 Task: Find connections with filter location Mělník with filter topic #Whatinspiresmewith filter profile language Spanish with filter current company Vaco with filter school Kongunadu Arts and Science College with filter industry Sightseeing Transportation with filter service category Wedding Photography with filter keywords title Civil Engineer
Action: Mouse moved to (567, 86)
Screenshot: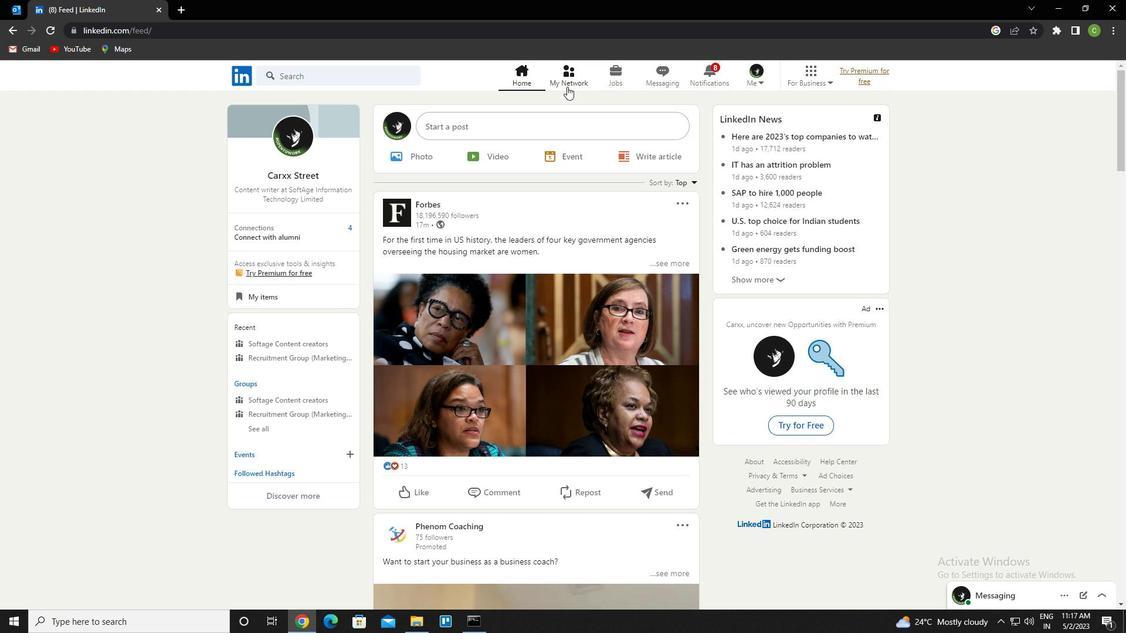 
Action: Mouse pressed left at (567, 86)
Screenshot: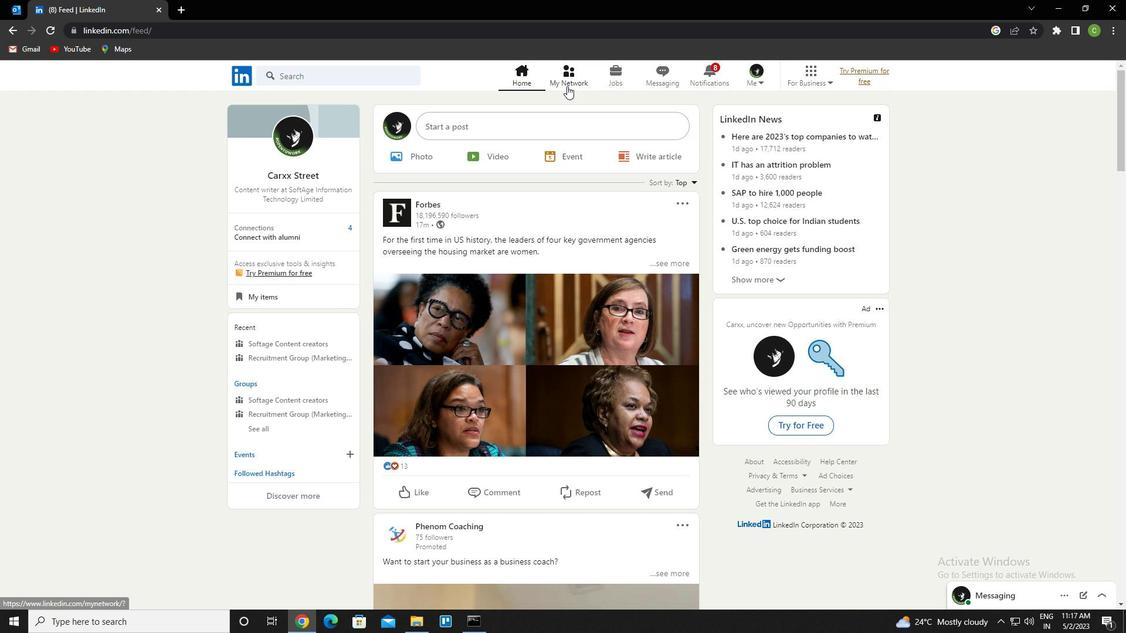 
Action: Mouse moved to (313, 145)
Screenshot: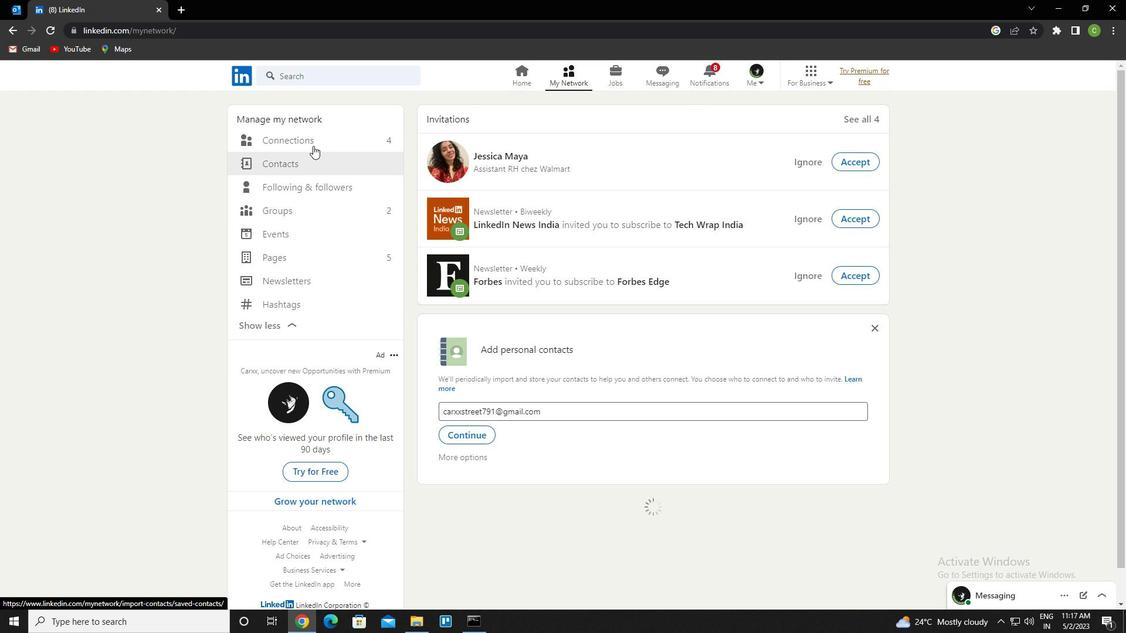 
Action: Mouse pressed left at (313, 145)
Screenshot: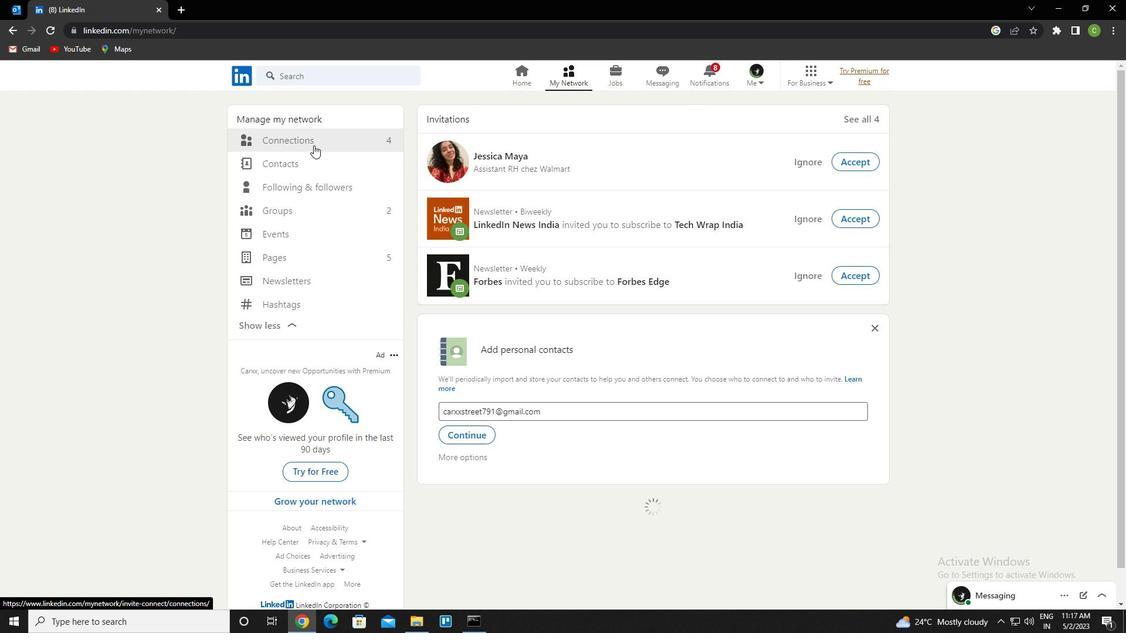 
Action: Mouse pressed left at (313, 145)
Screenshot: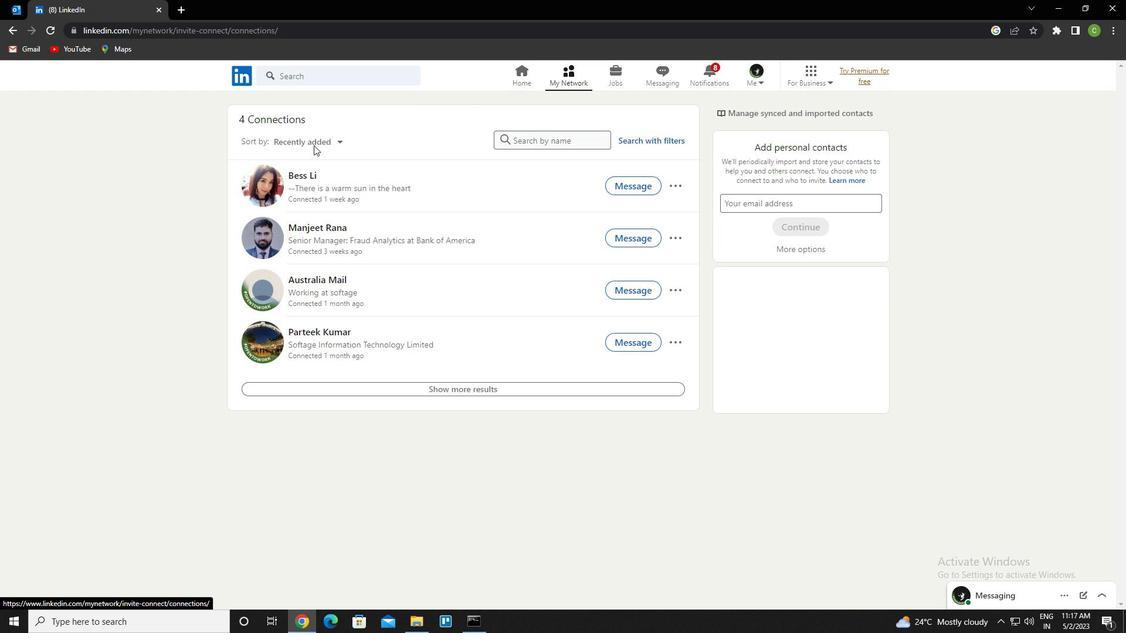 
Action: Mouse moved to (662, 142)
Screenshot: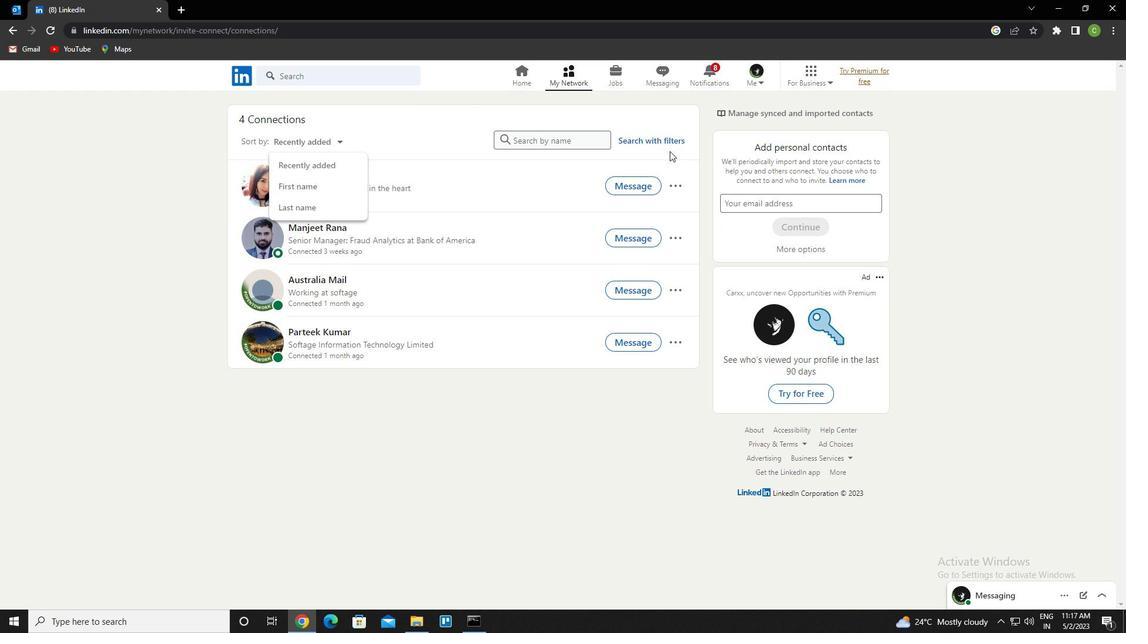 
Action: Mouse pressed left at (662, 142)
Screenshot: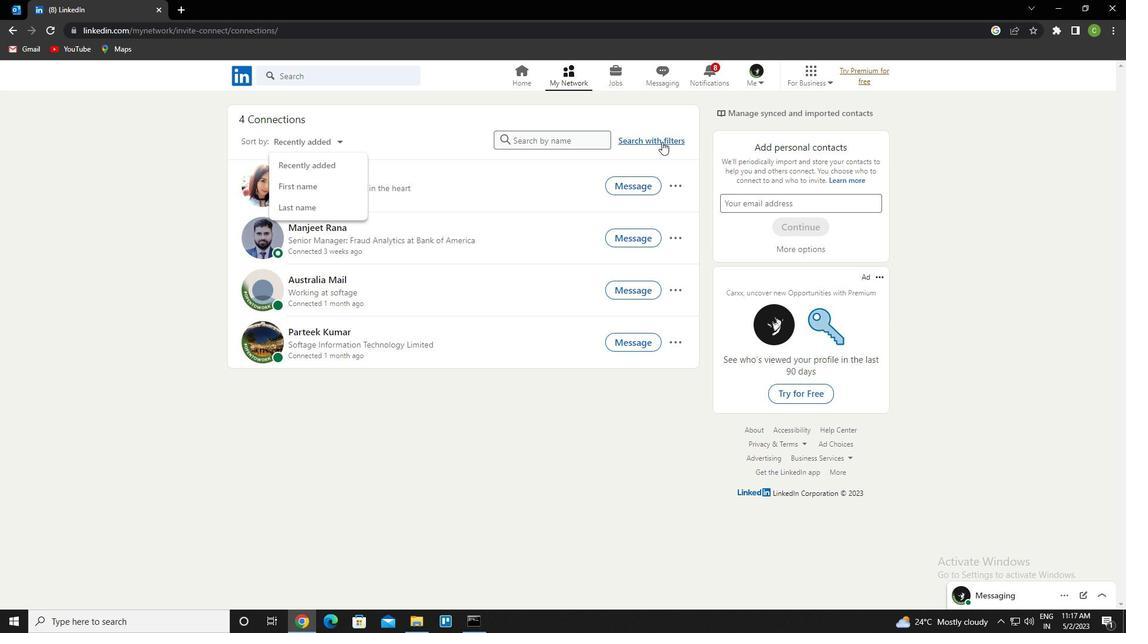 
Action: Mouse moved to (607, 109)
Screenshot: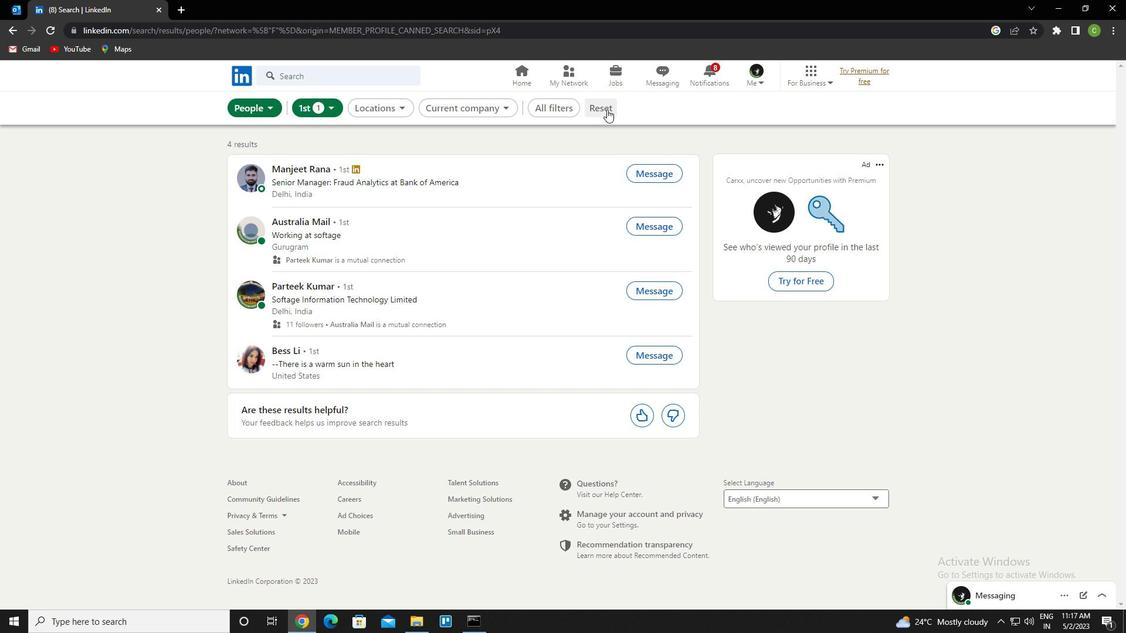 
Action: Mouse pressed left at (607, 109)
Screenshot: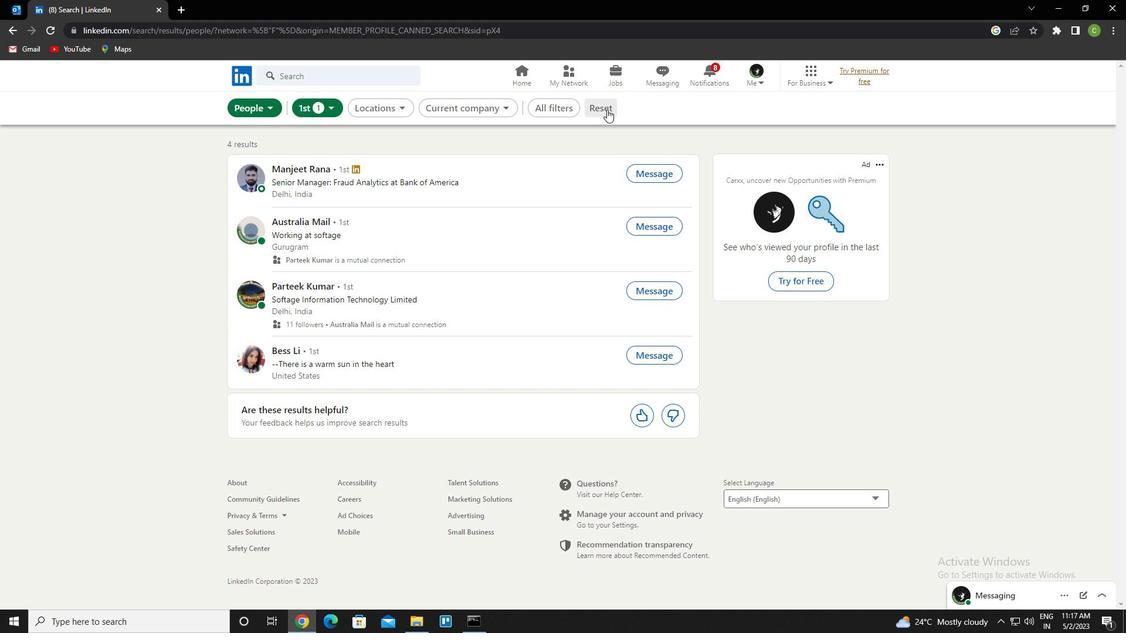 
Action: Mouse moved to (585, 112)
Screenshot: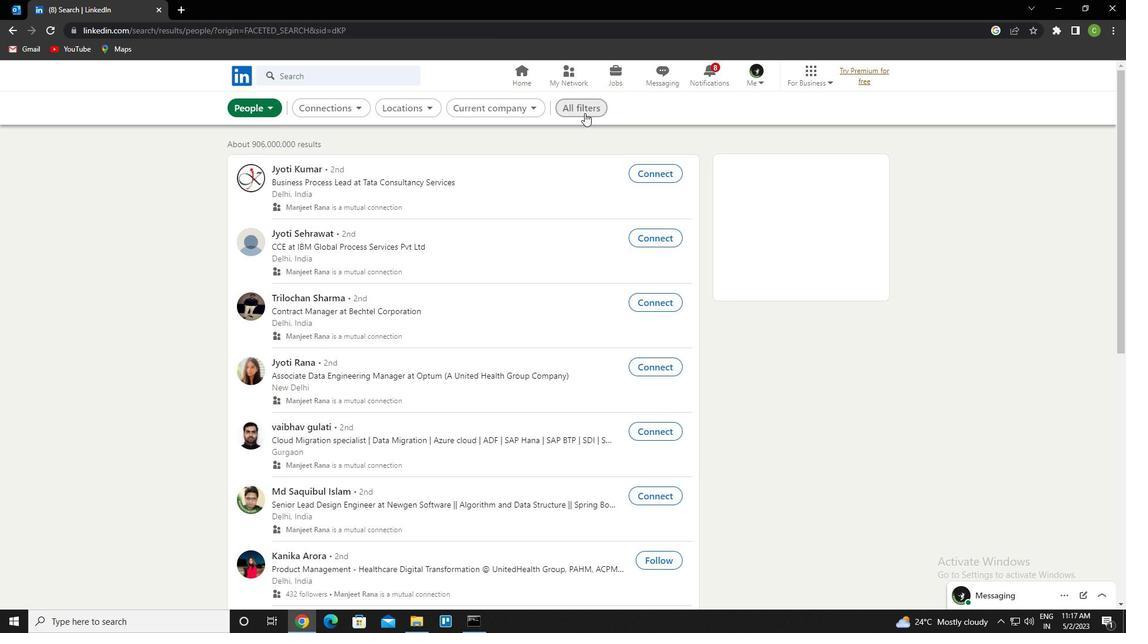 
Action: Mouse pressed left at (585, 112)
Screenshot: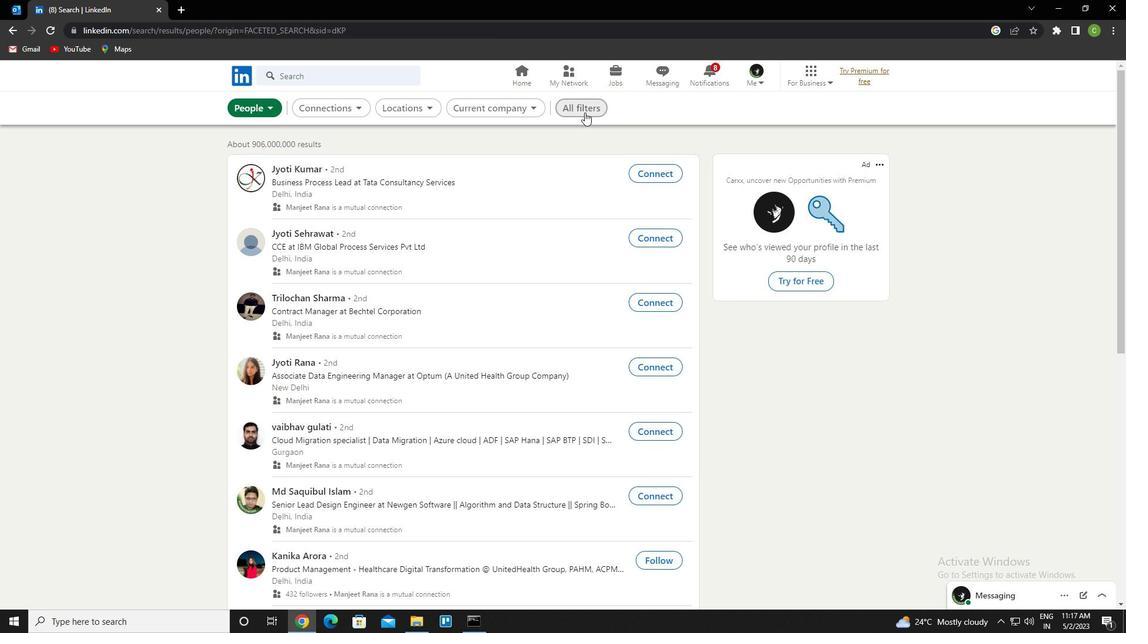 
Action: Mouse moved to (1038, 357)
Screenshot: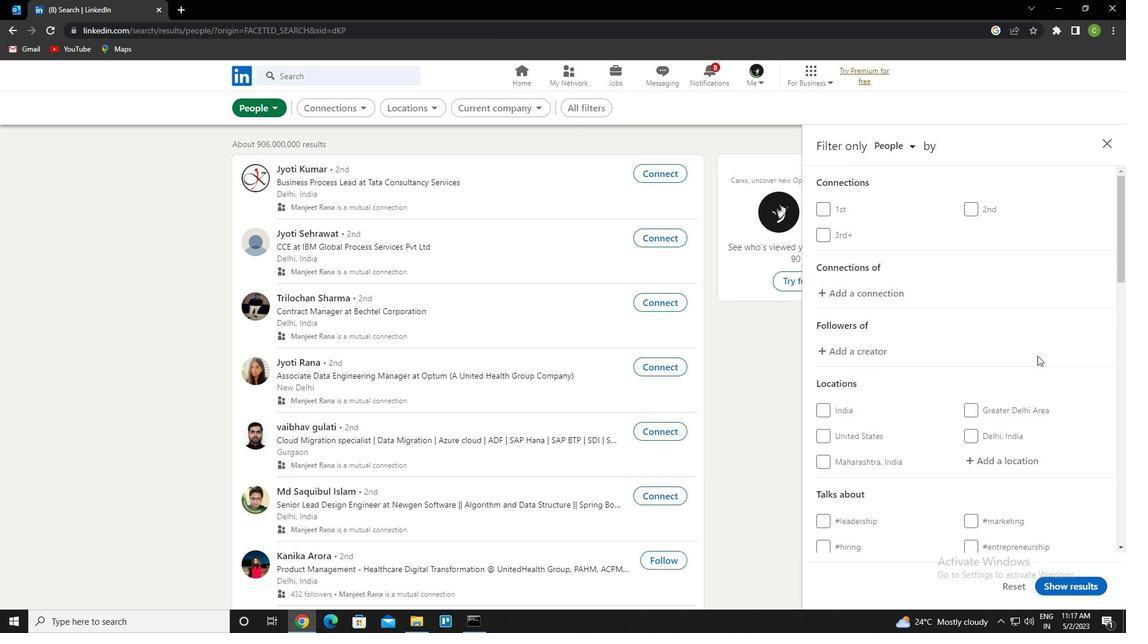 
Action: Mouse scrolled (1038, 356) with delta (0, 0)
Screenshot: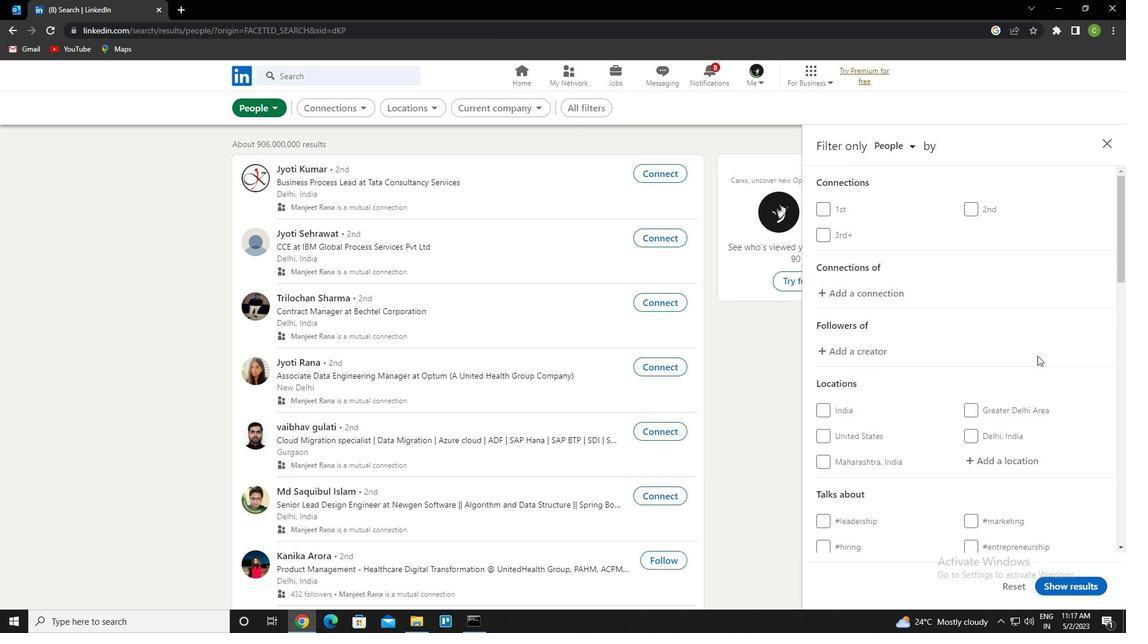 
Action: Mouse moved to (1038, 358)
Screenshot: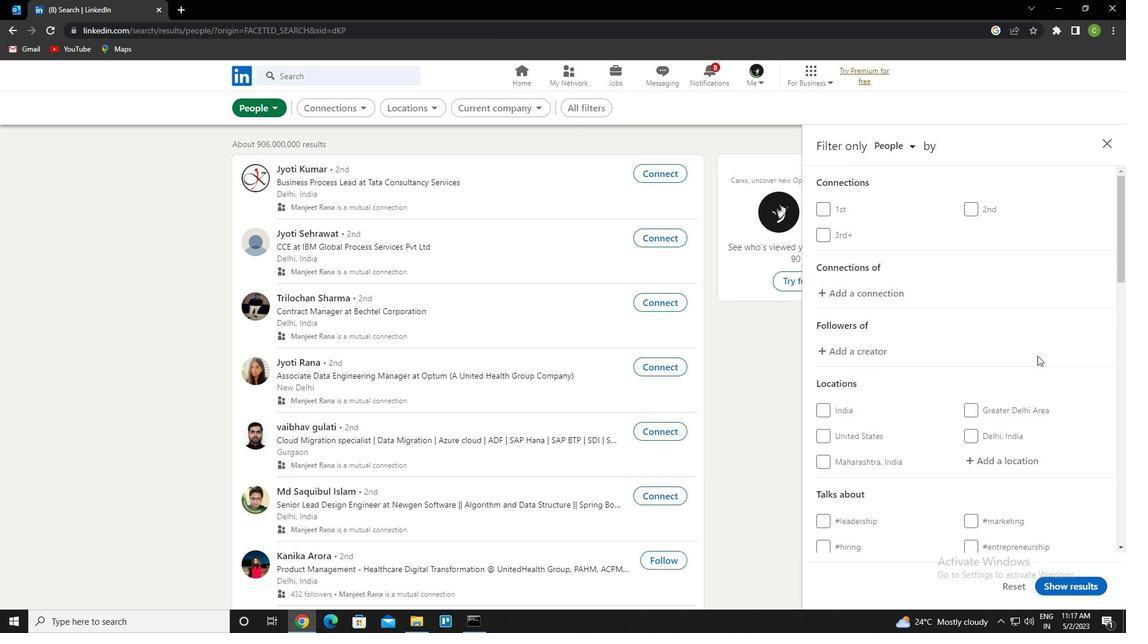 
Action: Mouse scrolled (1038, 357) with delta (0, 0)
Screenshot: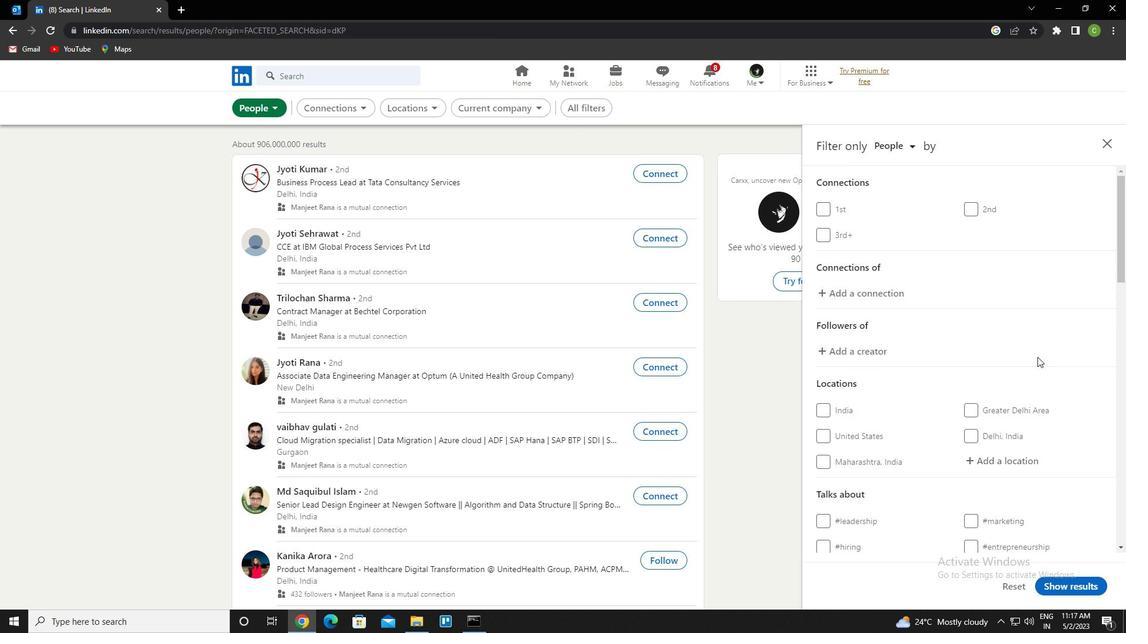 
Action: Mouse moved to (997, 338)
Screenshot: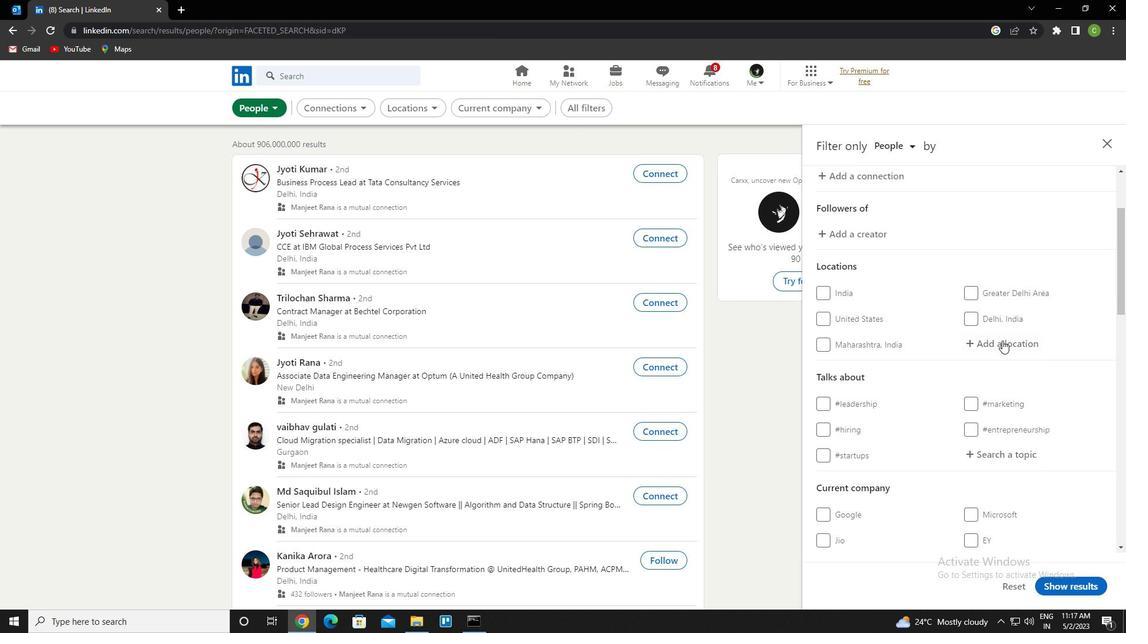 
Action: Mouse pressed left at (997, 338)
Screenshot: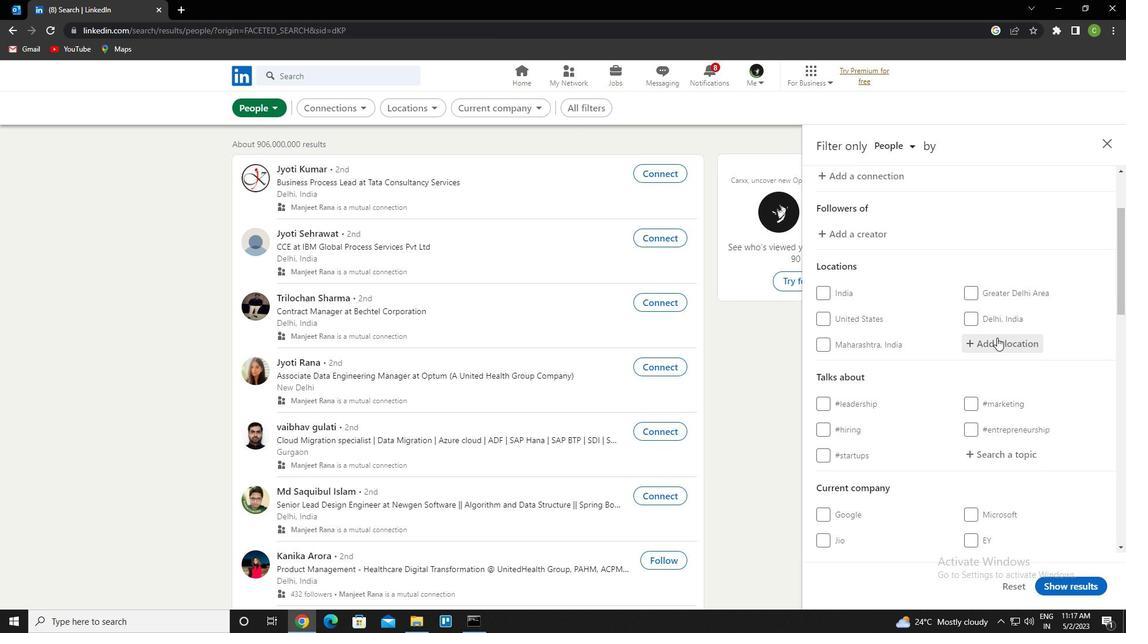 
Action: Key pressed <Key.caps_lock>m<Key.caps_lock>elnik<Key.down><Key.enter>
Screenshot: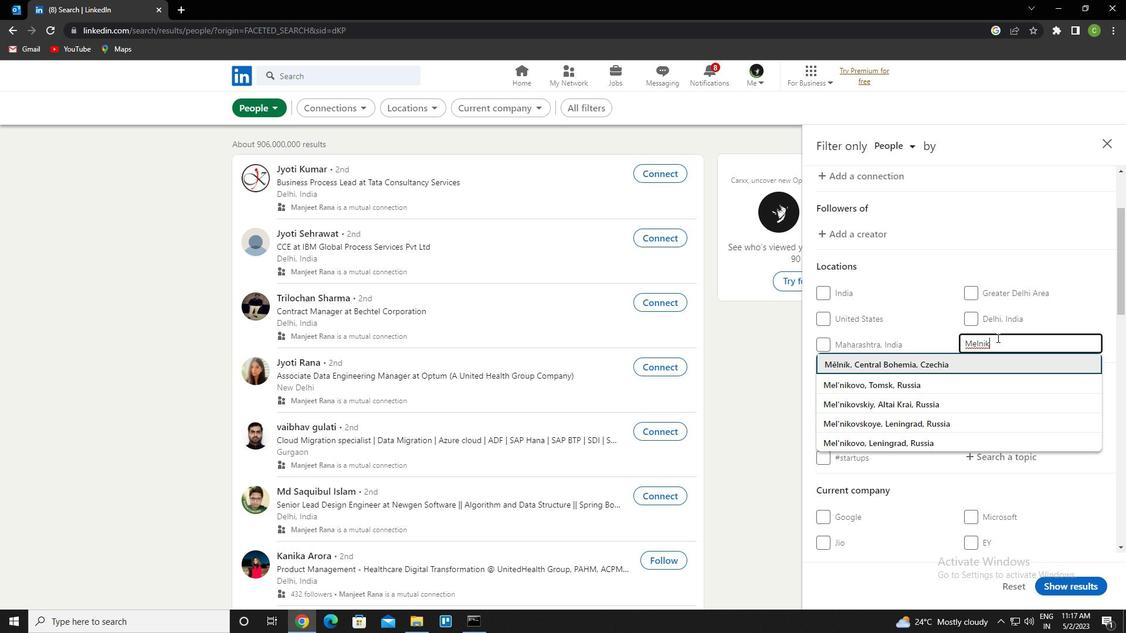 
Action: Mouse scrolled (997, 337) with delta (0, 0)
Screenshot: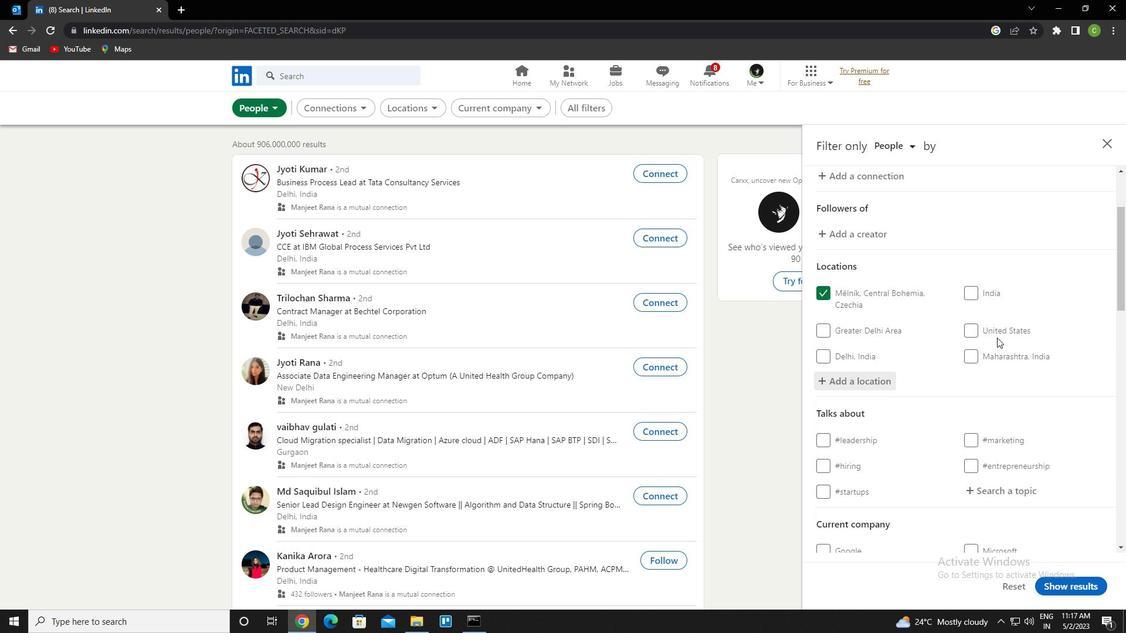 
Action: Mouse scrolled (997, 337) with delta (0, 0)
Screenshot: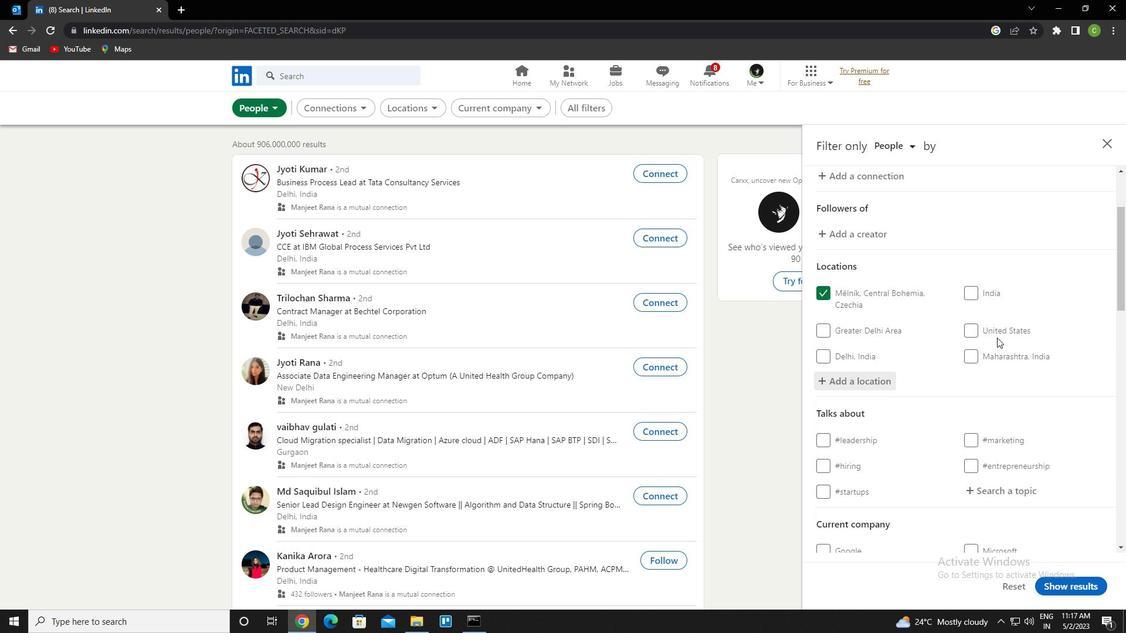 
Action: Mouse scrolled (997, 337) with delta (0, 0)
Screenshot: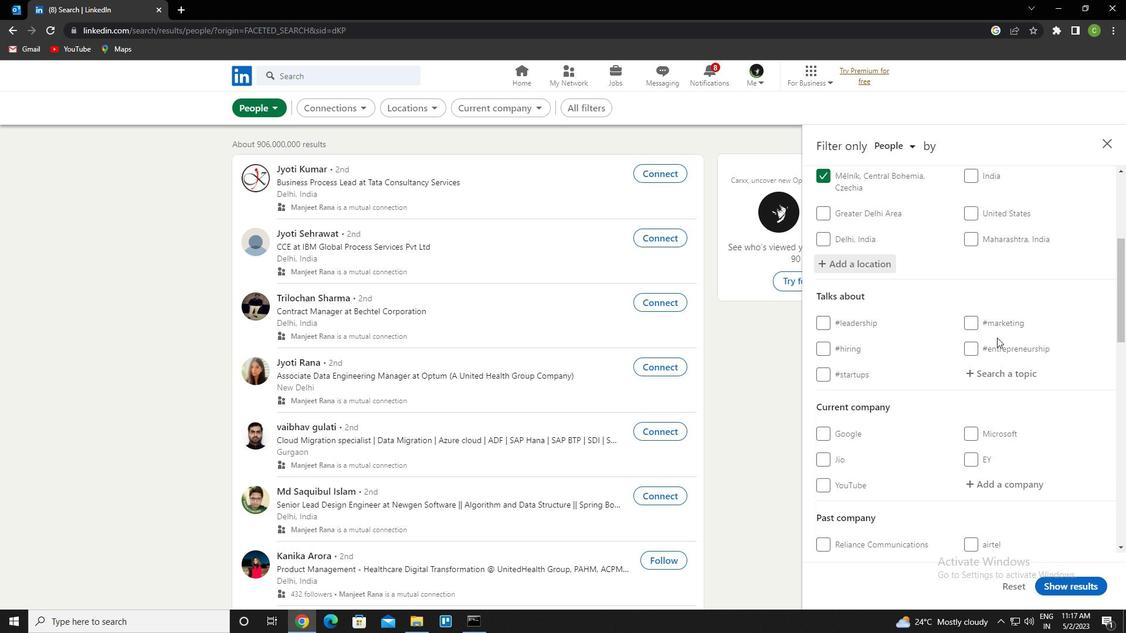 
Action: Mouse moved to (1001, 319)
Screenshot: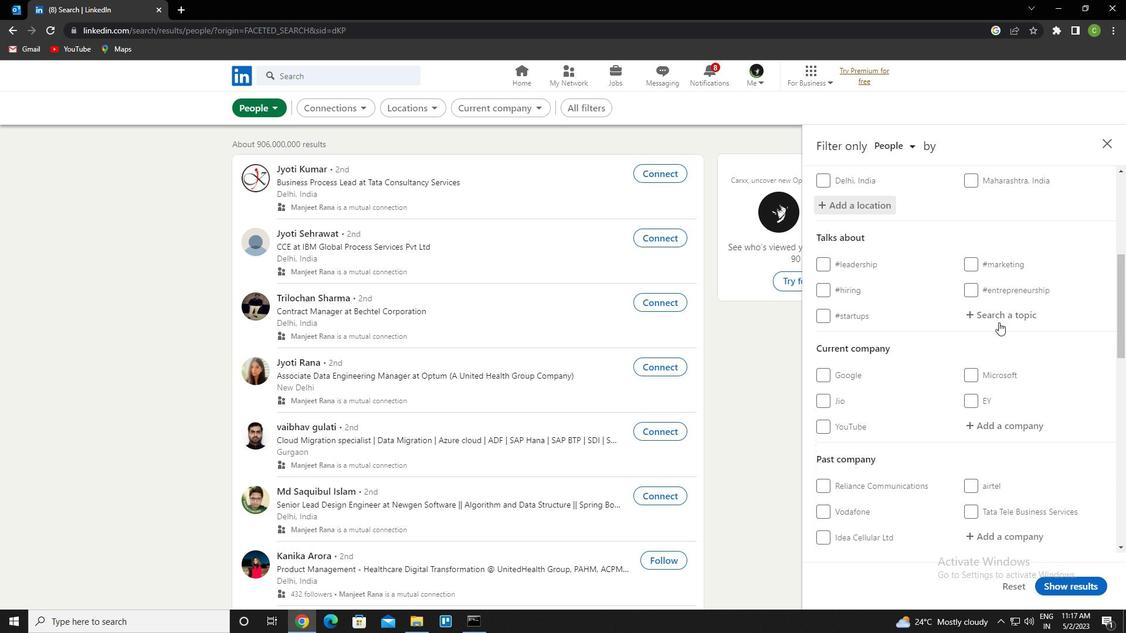 
Action: Mouse pressed left at (1001, 319)
Screenshot: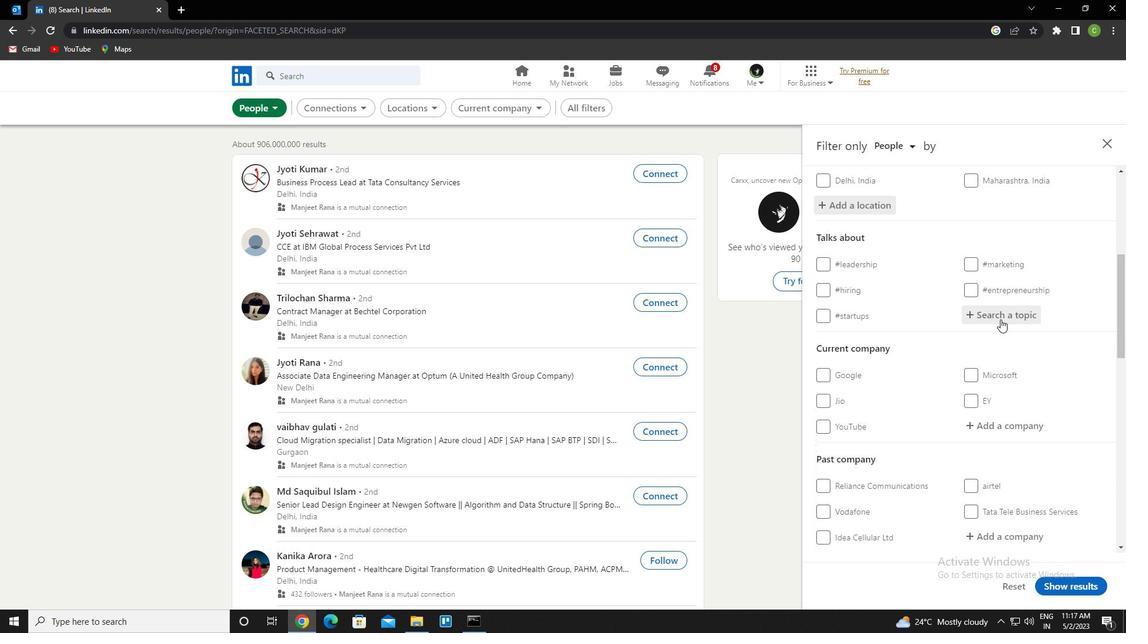 
Action: Key pressed <Key.caps_lock>w<Key.caps_lock>hatins<Key.down><Key.enter>
Screenshot: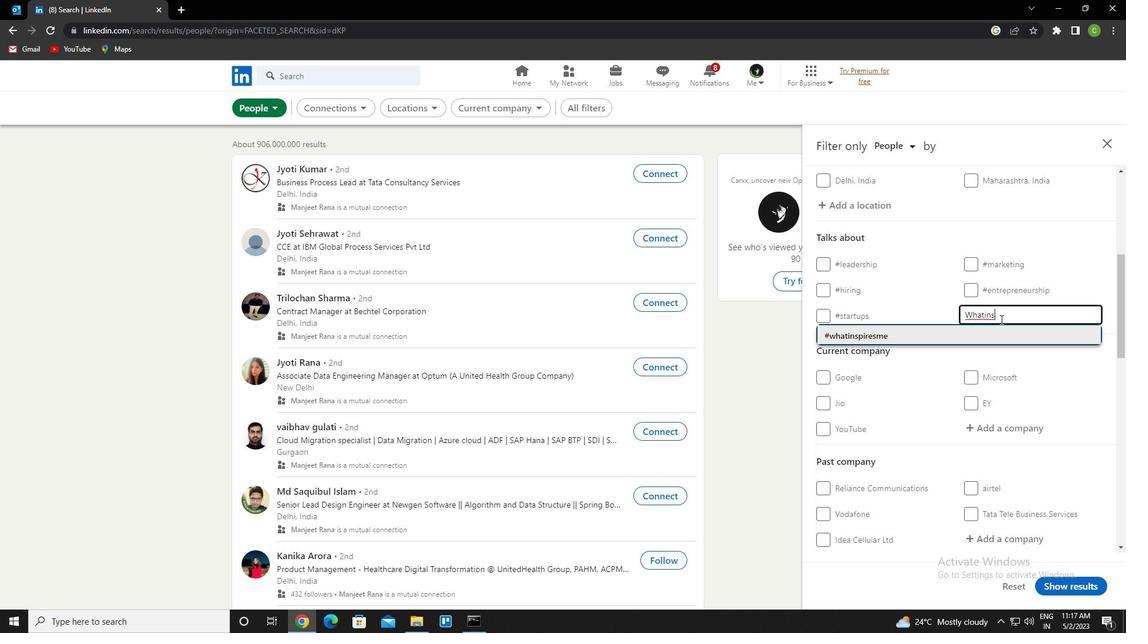 
Action: Mouse scrolled (1001, 319) with delta (0, 0)
Screenshot: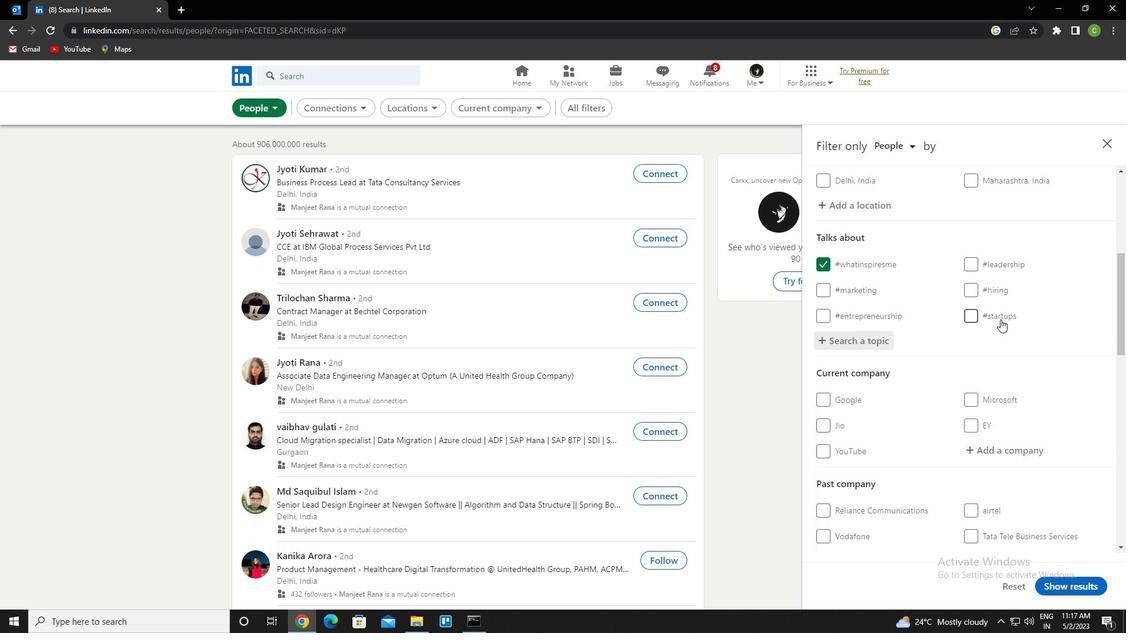 
Action: Mouse scrolled (1001, 319) with delta (0, 0)
Screenshot: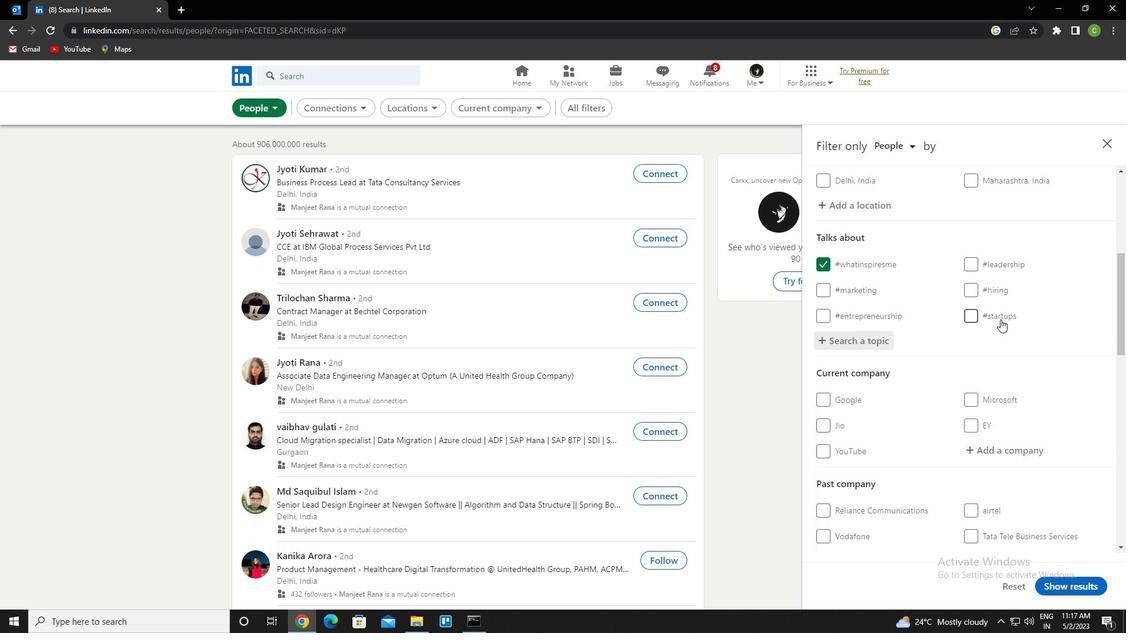 
Action: Mouse scrolled (1001, 319) with delta (0, 0)
Screenshot: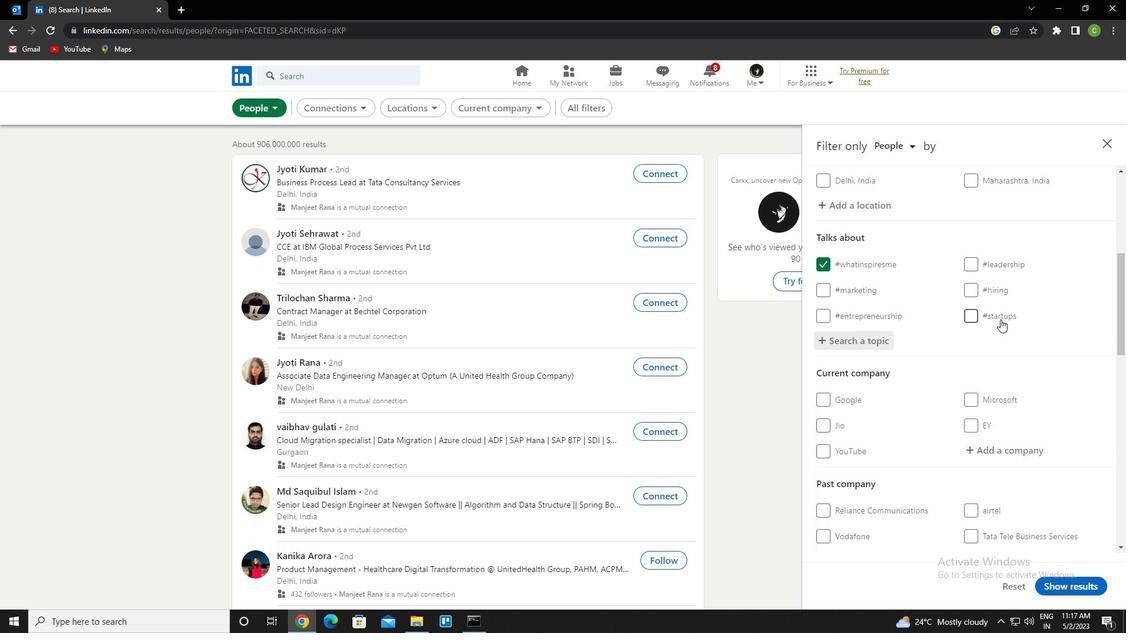 
Action: Mouse scrolled (1001, 319) with delta (0, 0)
Screenshot: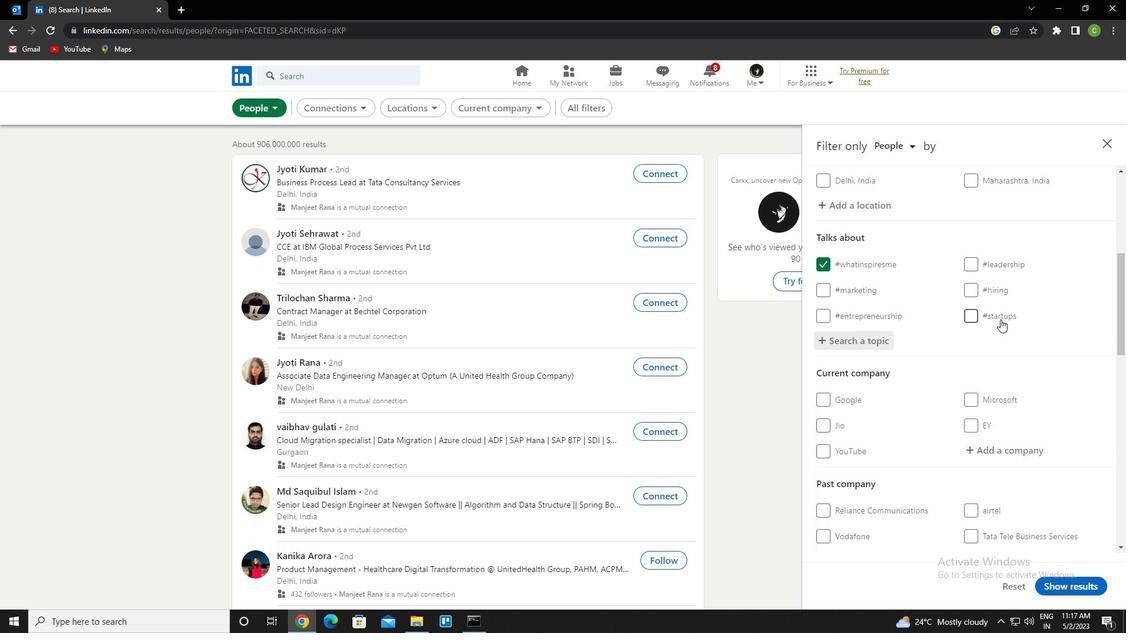 
Action: Mouse scrolled (1001, 319) with delta (0, 0)
Screenshot: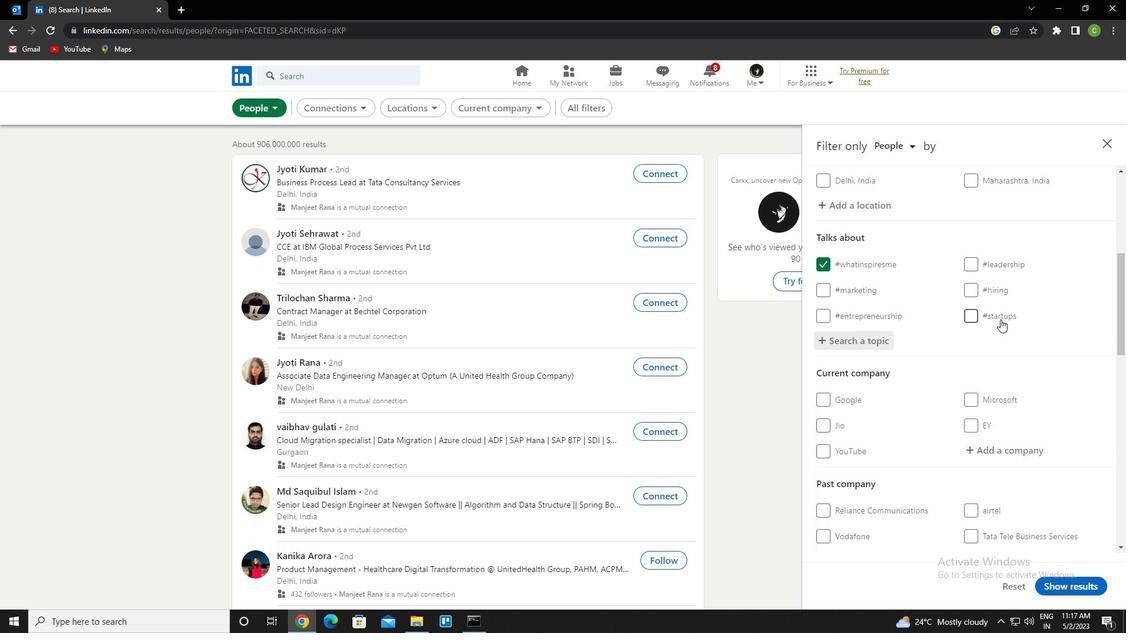 
Action: Mouse scrolled (1001, 319) with delta (0, 0)
Screenshot: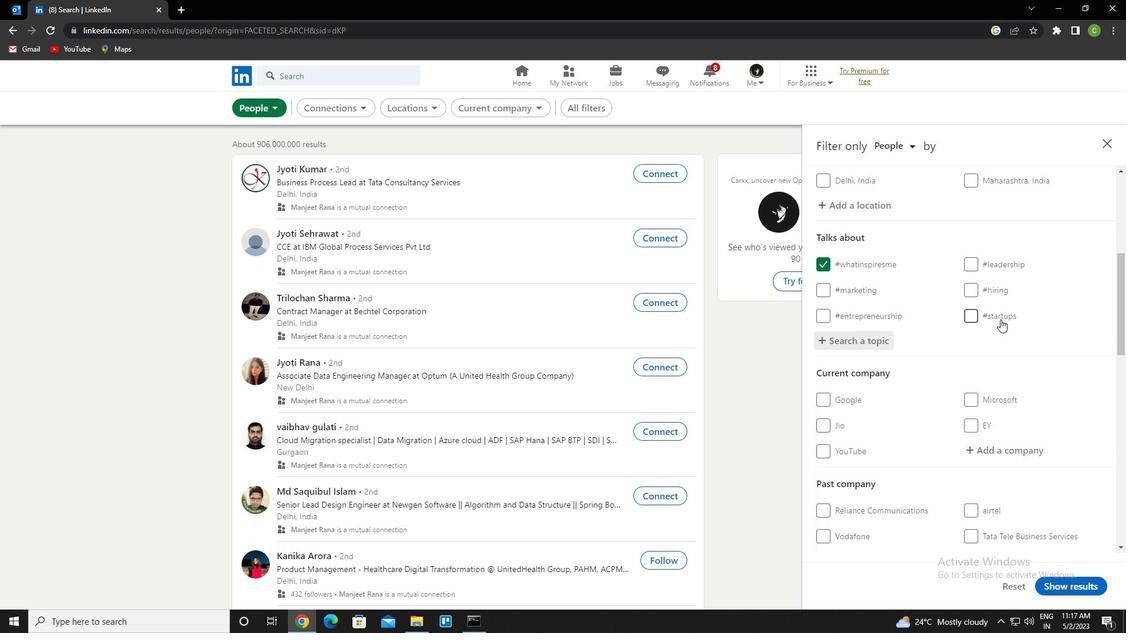 
Action: Mouse scrolled (1001, 319) with delta (0, 0)
Screenshot: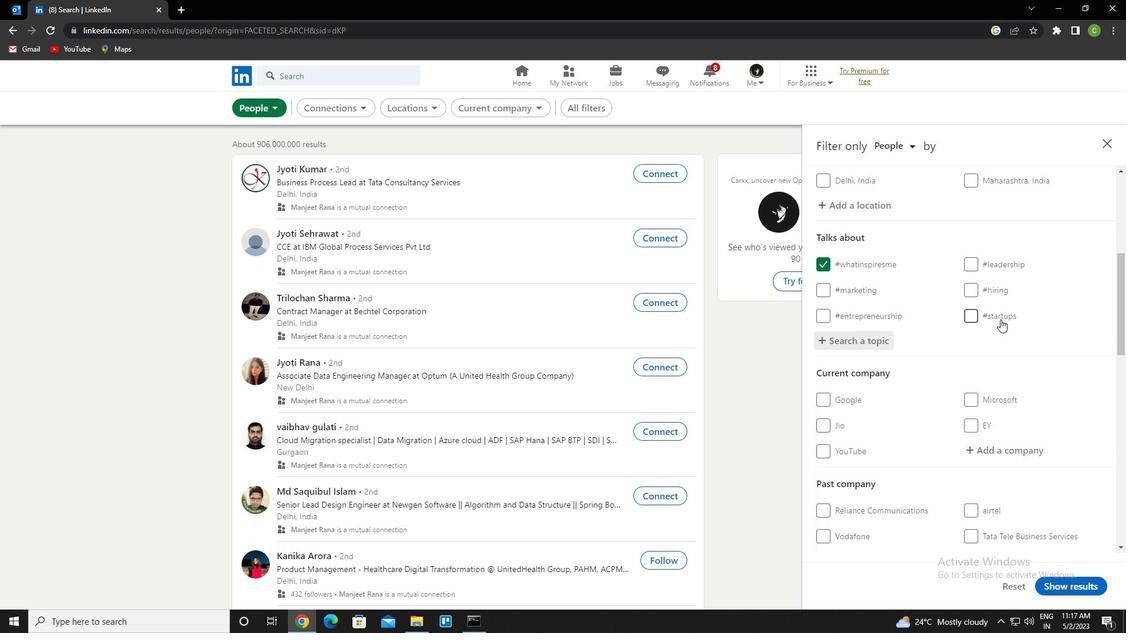 
Action: Mouse scrolled (1001, 319) with delta (0, 0)
Screenshot: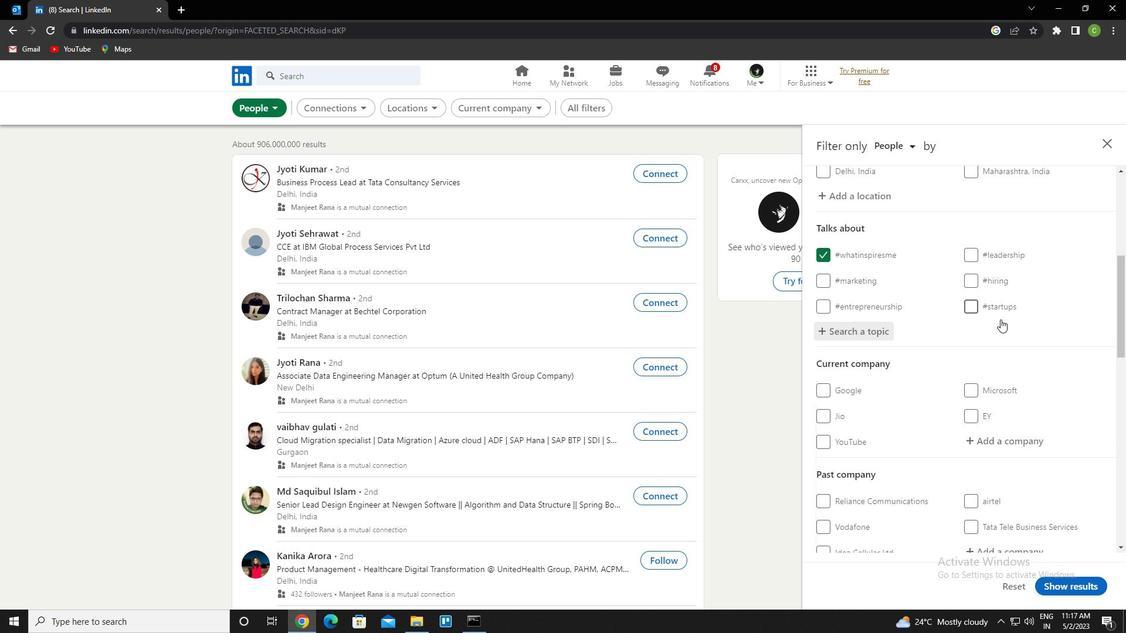
Action: Mouse scrolled (1001, 319) with delta (0, 0)
Screenshot: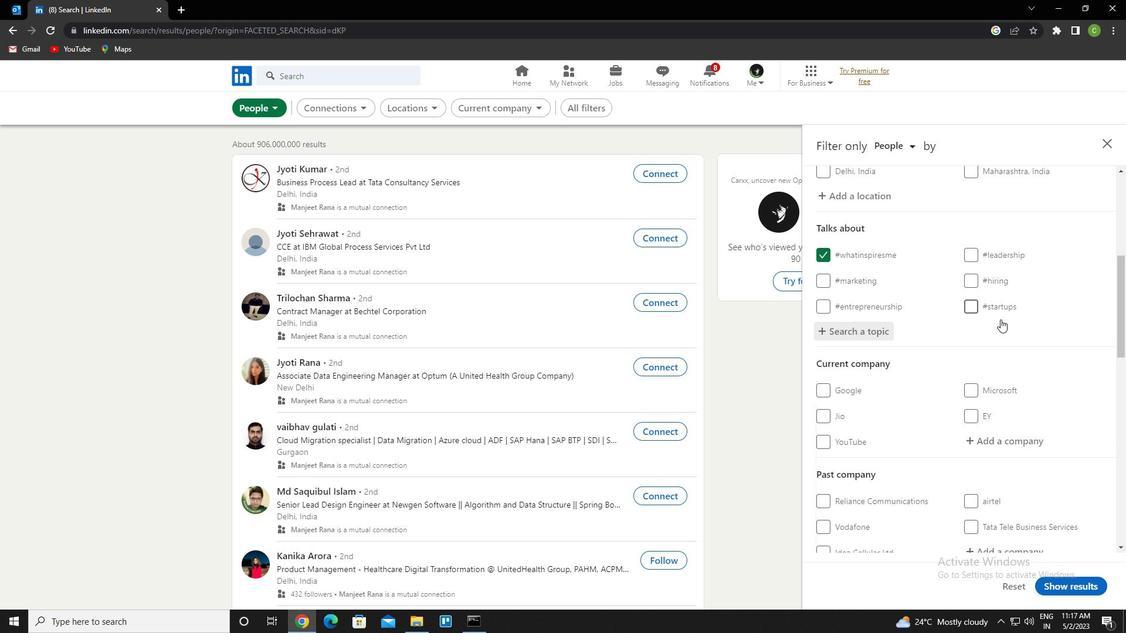 
Action: Mouse scrolled (1001, 319) with delta (0, 0)
Screenshot: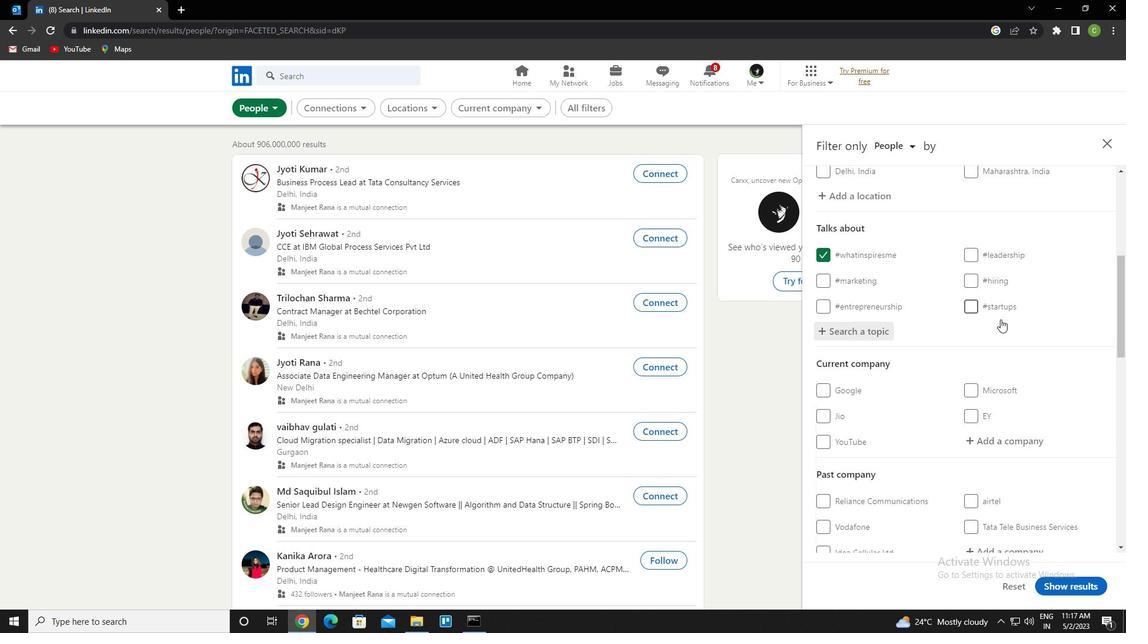 
Action: Mouse scrolled (1001, 319) with delta (0, 0)
Screenshot: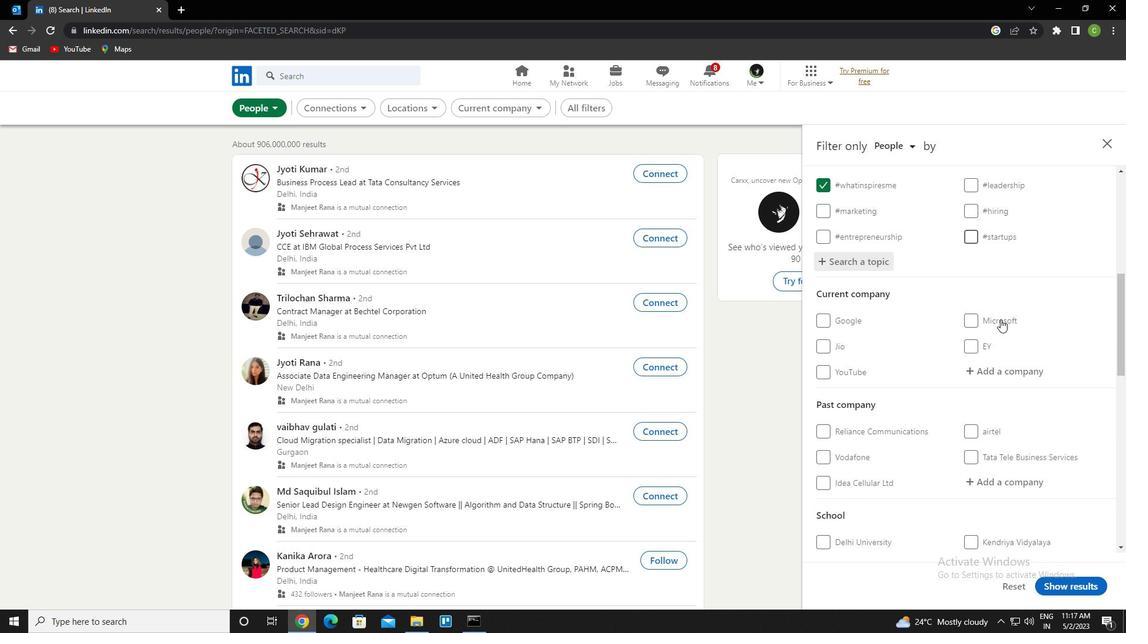 
Action: Mouse moved to (824, 250)
Screenshot: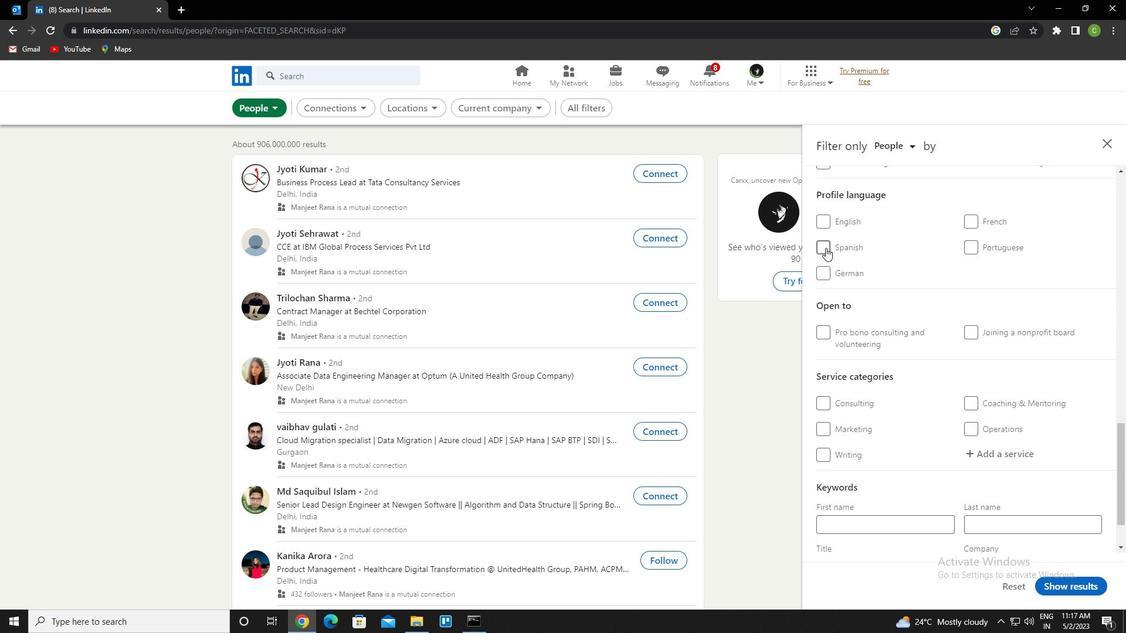 
Action: Mouse pressed left at (824, 250)
Screenshot: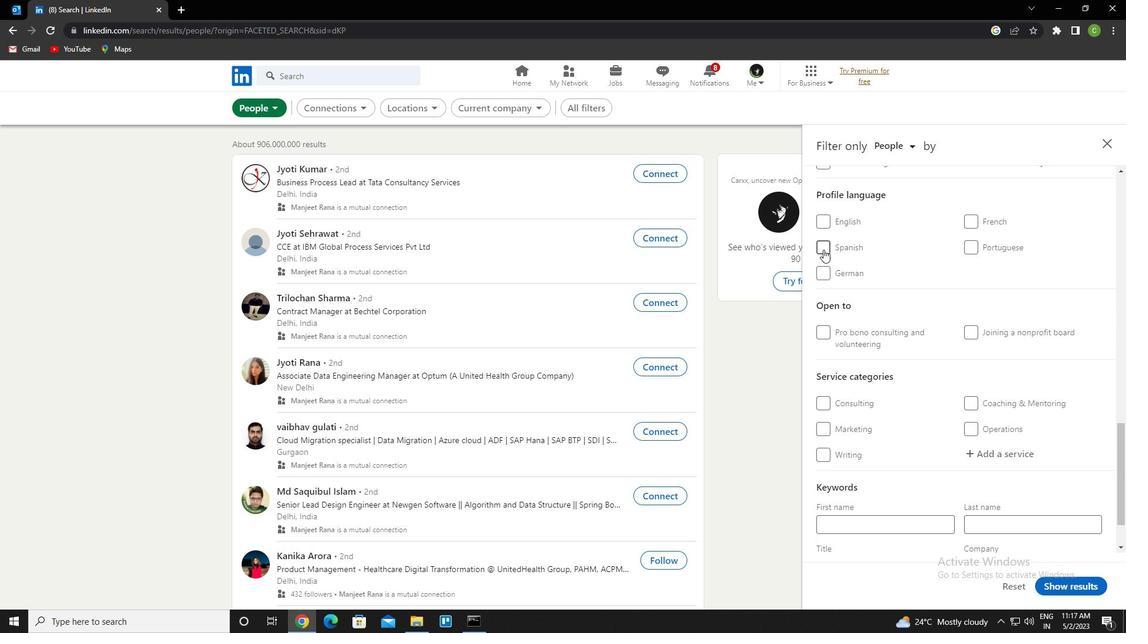 
Action: Mouse moved to (977, 375)
Screenshot: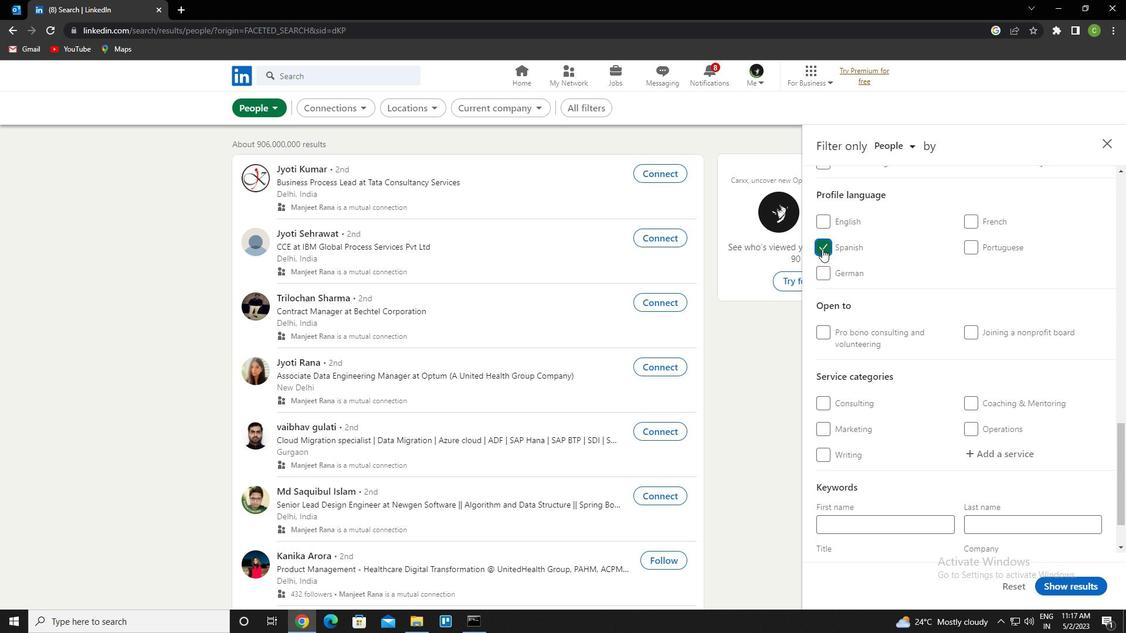 
Action: Mouse scrolled (977, 375) with delta (0, 0)
Screenshot: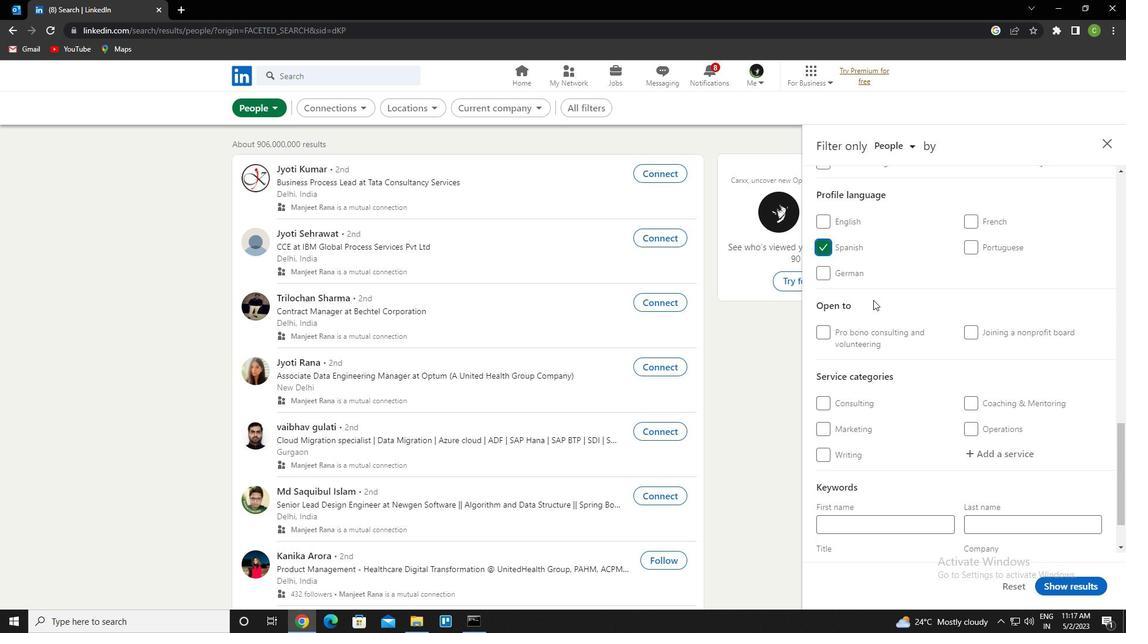 
Action: Mouse scrolled (977, 375) with delta (0, 0)
Screenshot: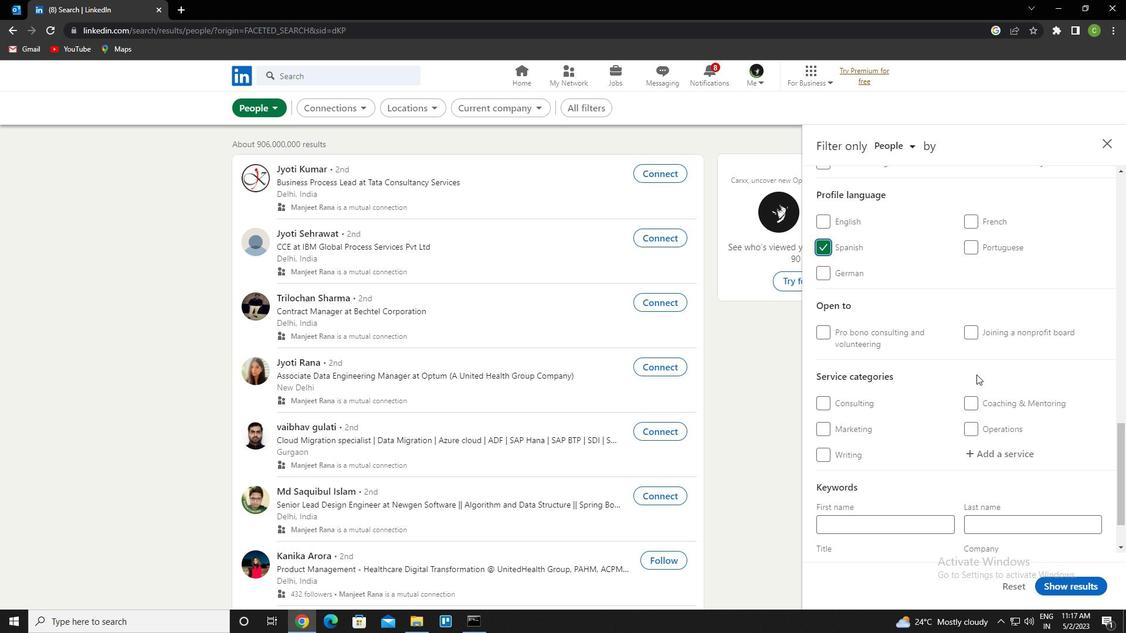 
Action: Mouse scrolled (977, 375) with delta (0, 0)
Screenshot: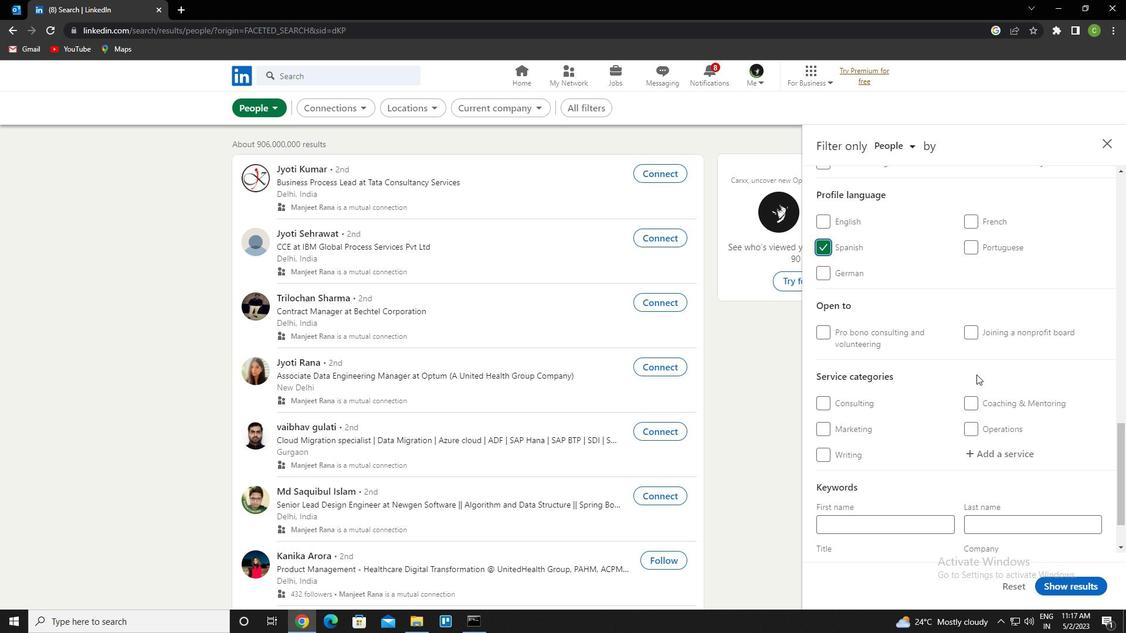 
Action: Mouse scrolled (977, 375) with delta (0, 0)
Screenshot: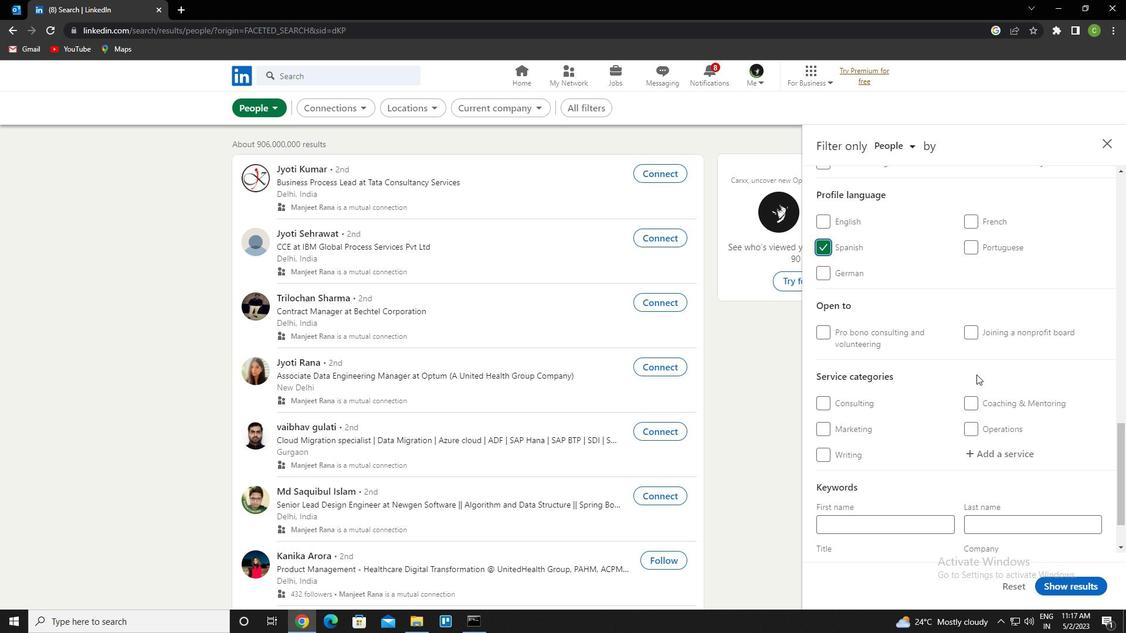 
Action: Mouse scrolled (977, 375) with delta (0, 0)
Screenshot: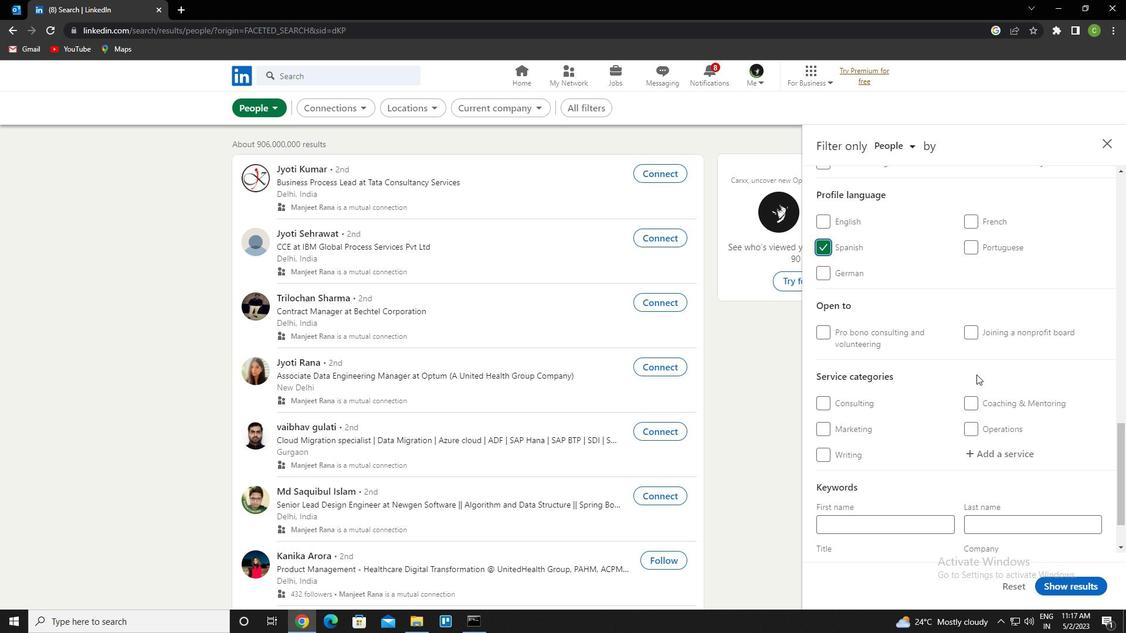 
Action: Mouse scrolled (977, 375) with delta (0, 0)
Screenshot: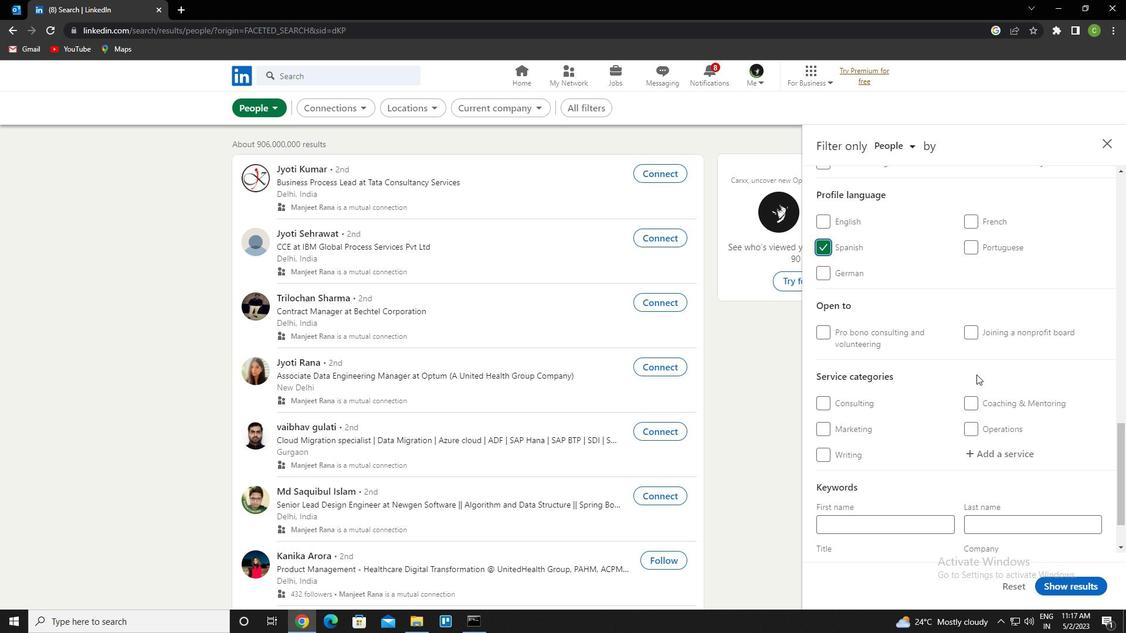 
Action: Mouse scrolled (977, 375) with delta (0, 0)
Screenshot: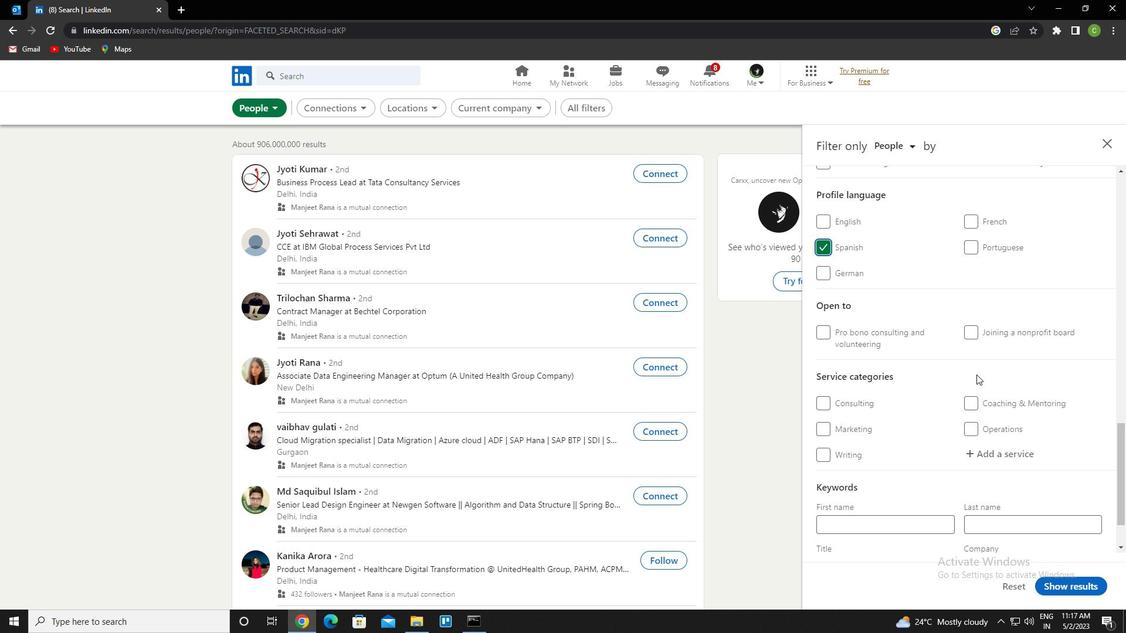 
Action: Mouse moved to (1014, 218)
Screenshot: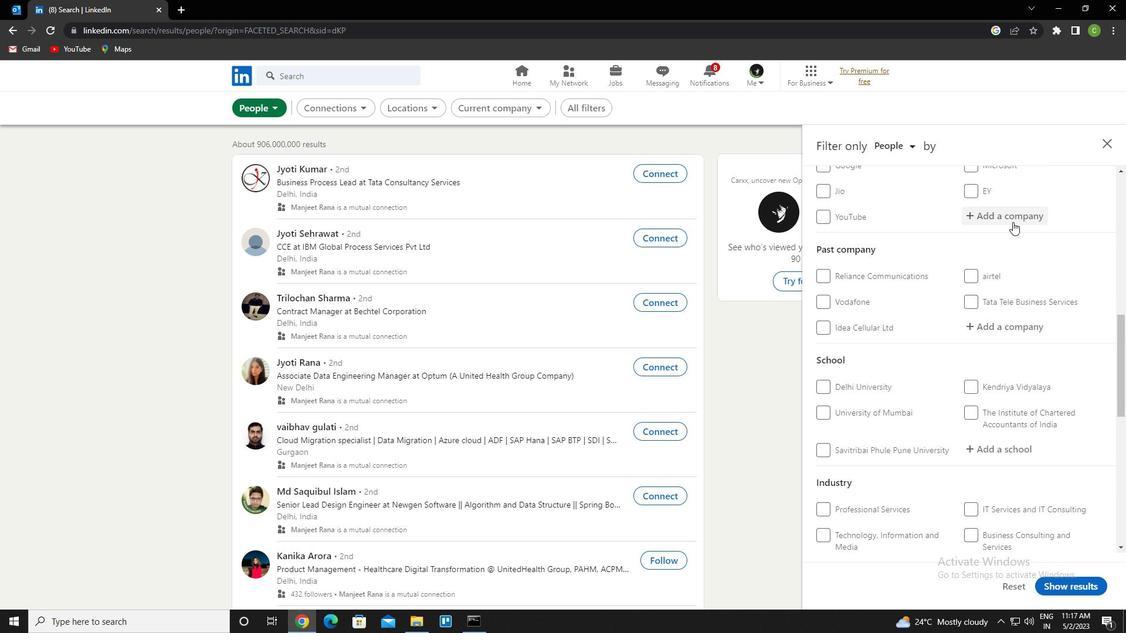 
Action: Mouse pressed left at (1014, 218)
Screenshot: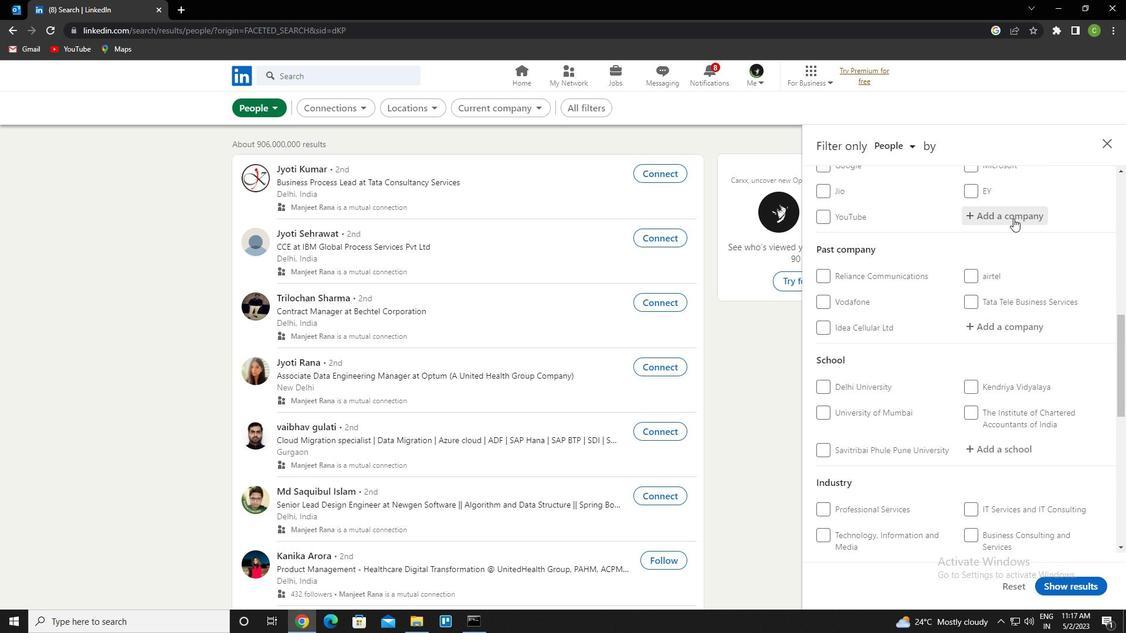 
Action: Key pressed <Key.caps_lock>v<Key.caps_lock>aco<Key.down><Key.enter>
Screenshot: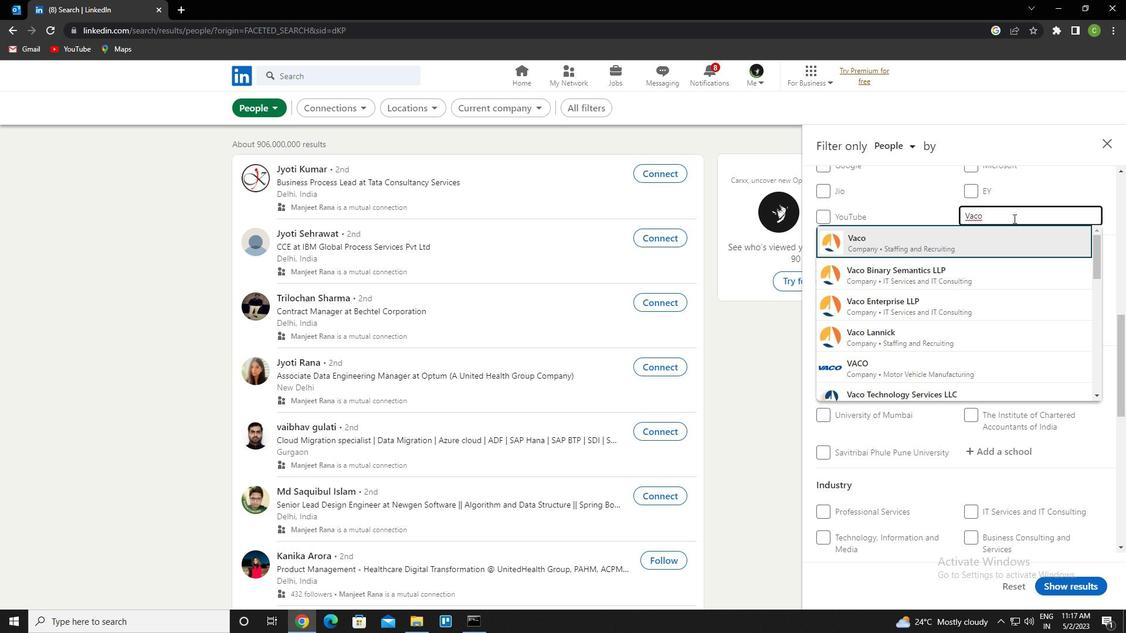 
Action: Mouse scrolled (1014, 218) with delta (0, 0)
Screenshot: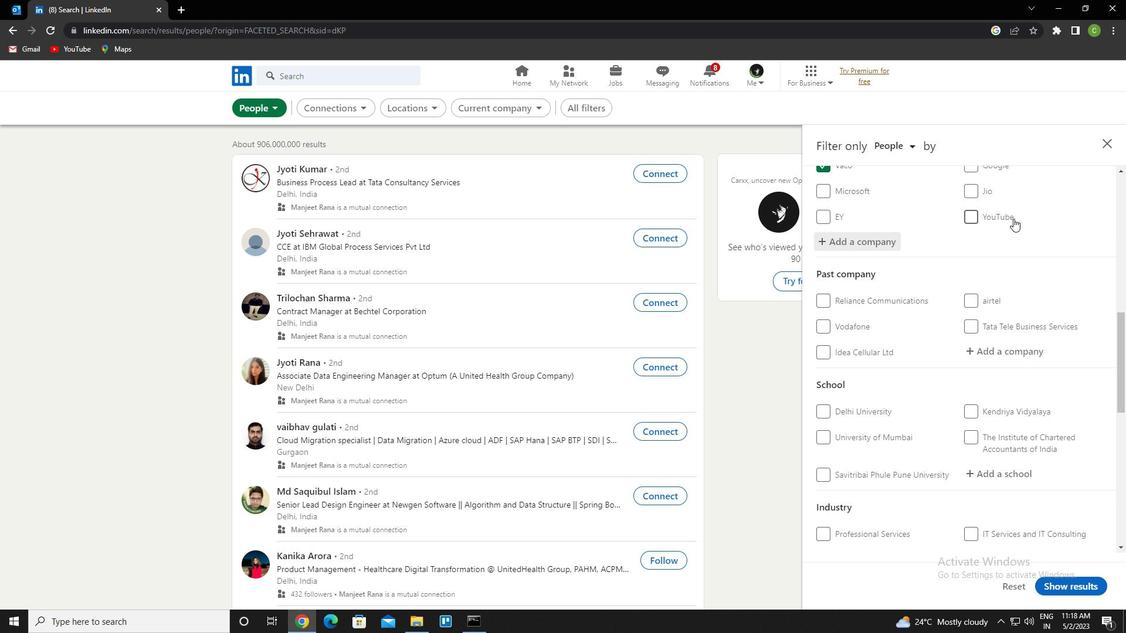 
Action: Mouse scrolled (1014, 218) with delta (0, 0)
Screenshot: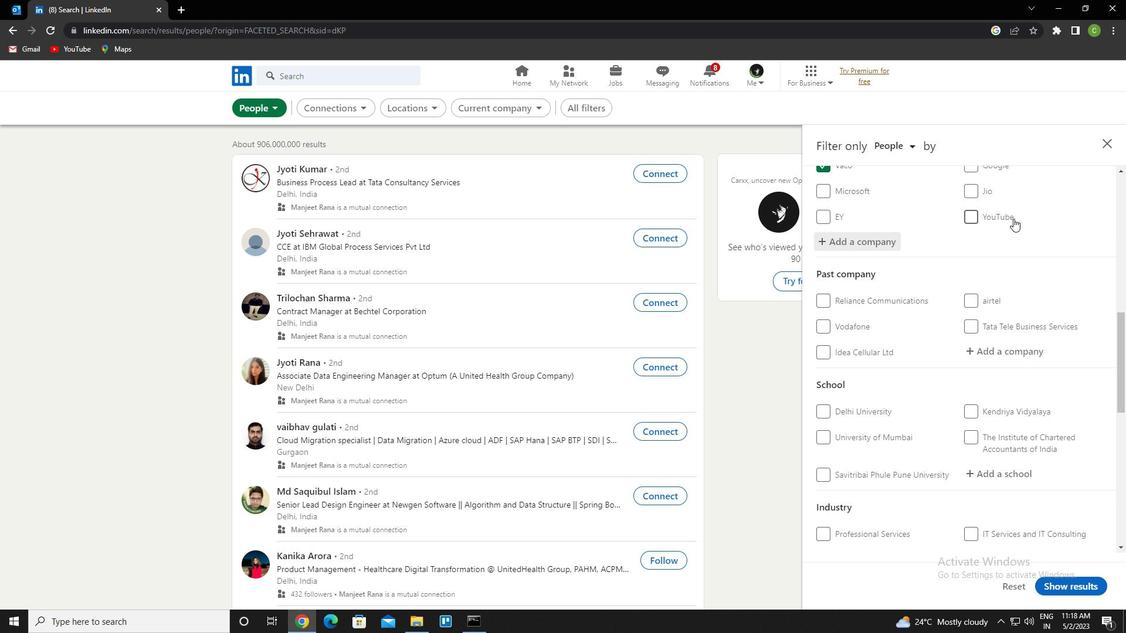 
Action: Mouse scrolled (1014, 218) with delta (0, 0)
Screenshot: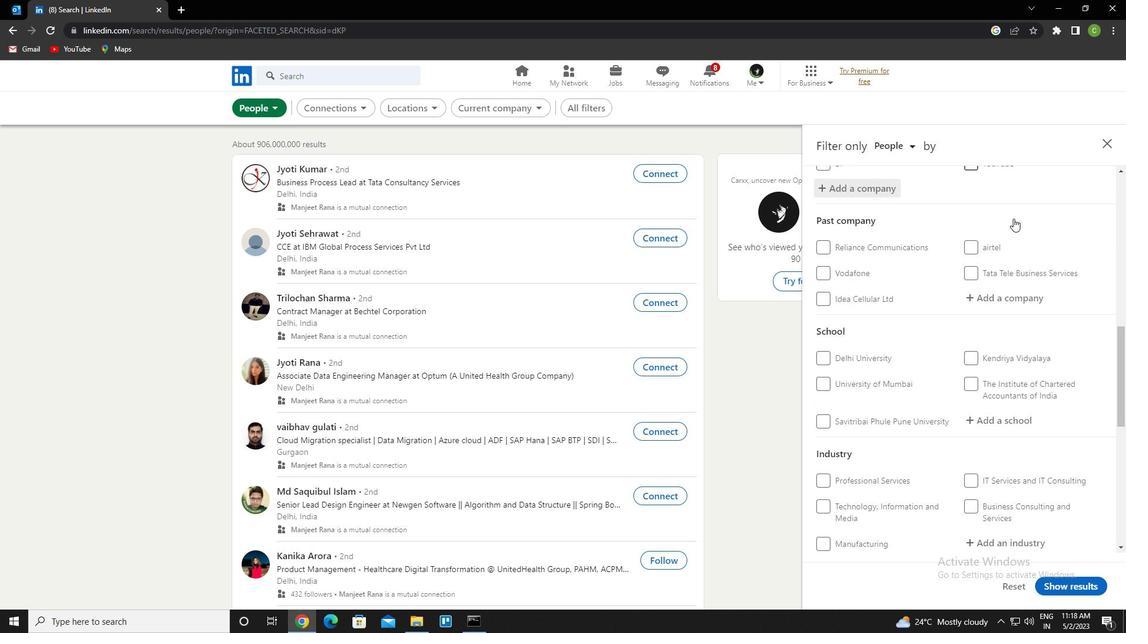 
Action: Mouse moved to (1015, 289)
Screenshot: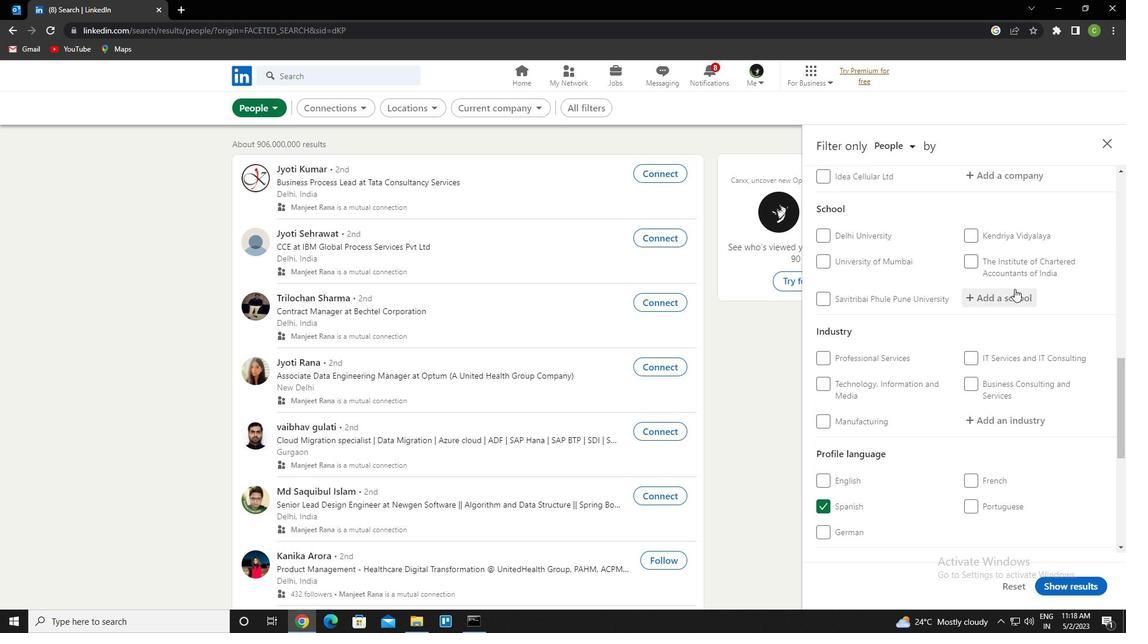 
Action: Mouse pressed left at (1015, 289)
Screenshot: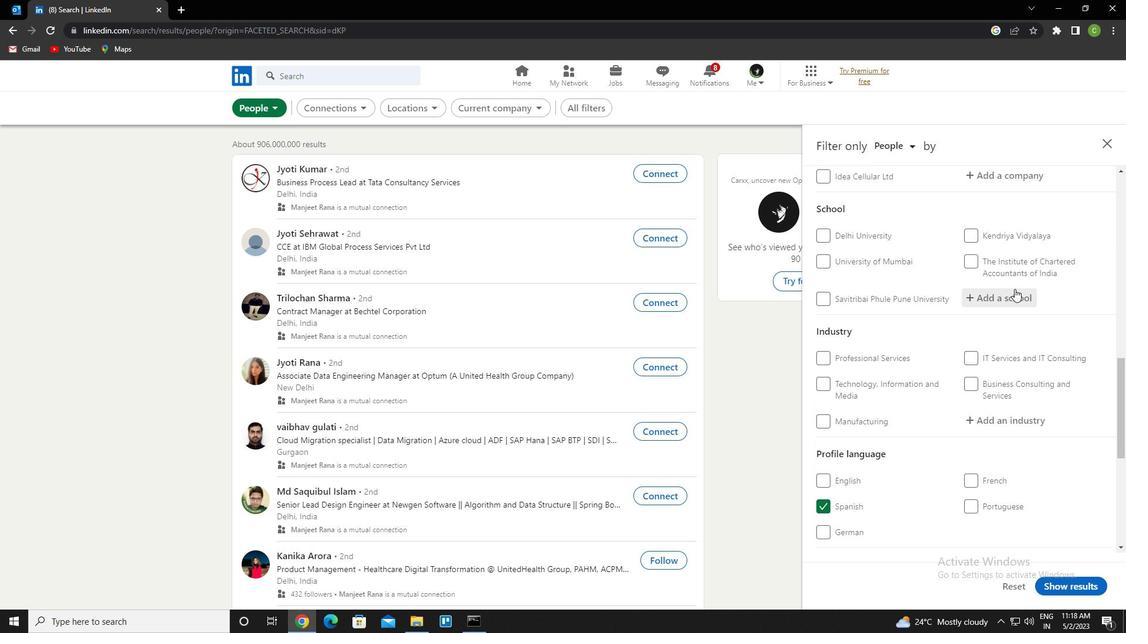 
Action: Key pressed <Key.caps_lock>k<Key.caps_lock>Ongunade<Key.backspace>u<Key.down><Key.down><Key.enter>
Screenshot: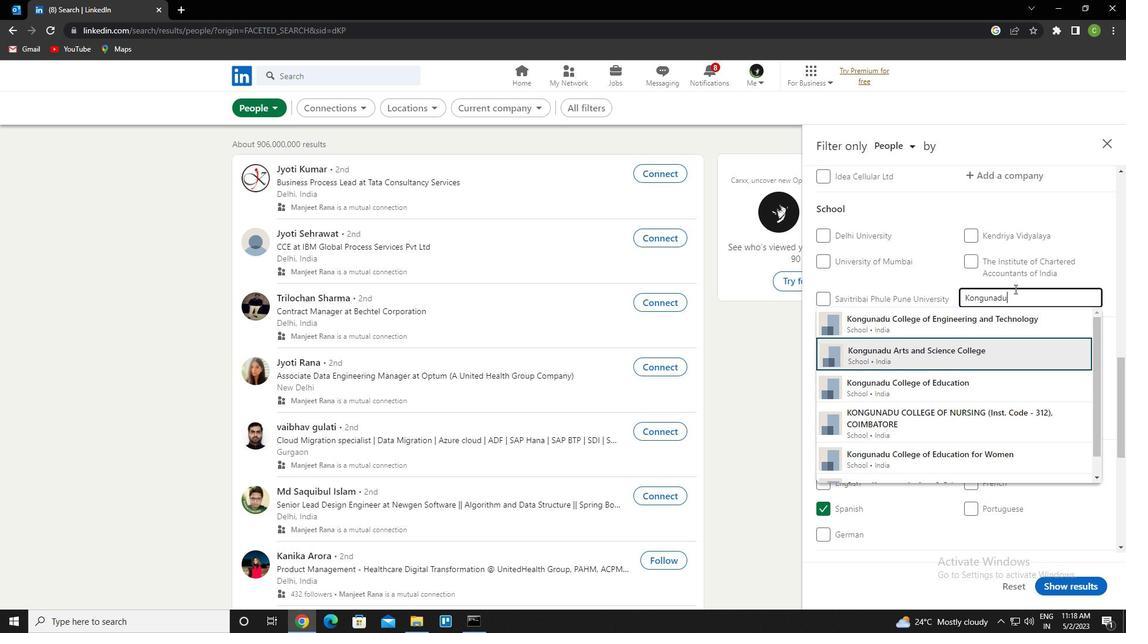 
Action: Mouse scrolled (1015, 288) with delta (0, 0)
Screenshot: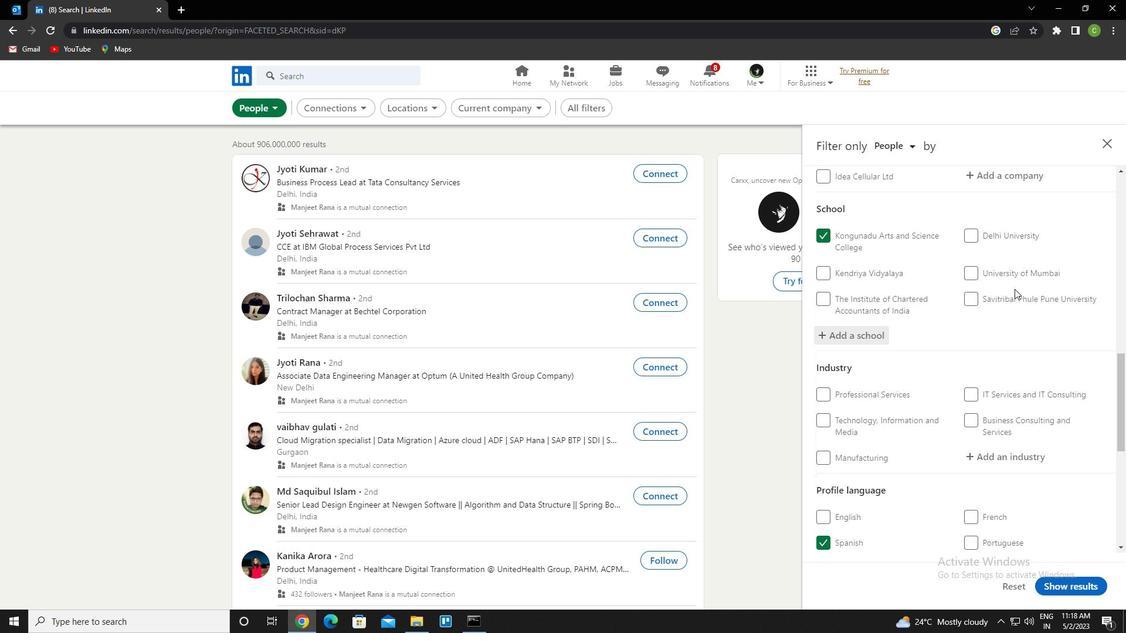 
Action: Mouse scrolled (1015, 288) with delta (0, 0)
Screenshot: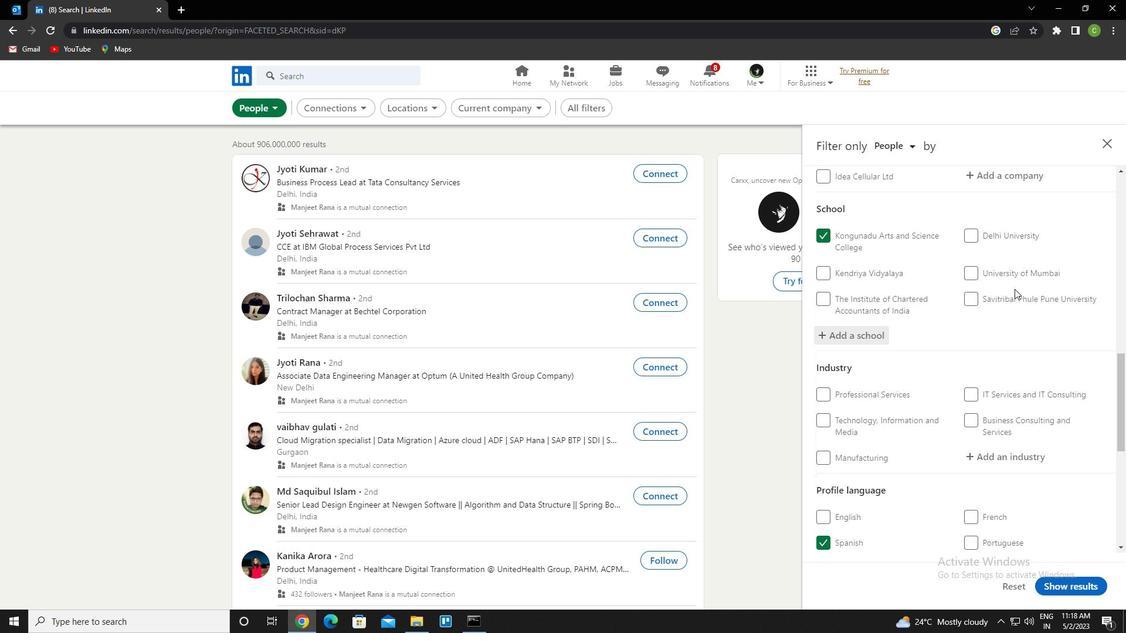 
Action: Mouse scrolled (1015, 288) with delta (0, 0)
Screenshot: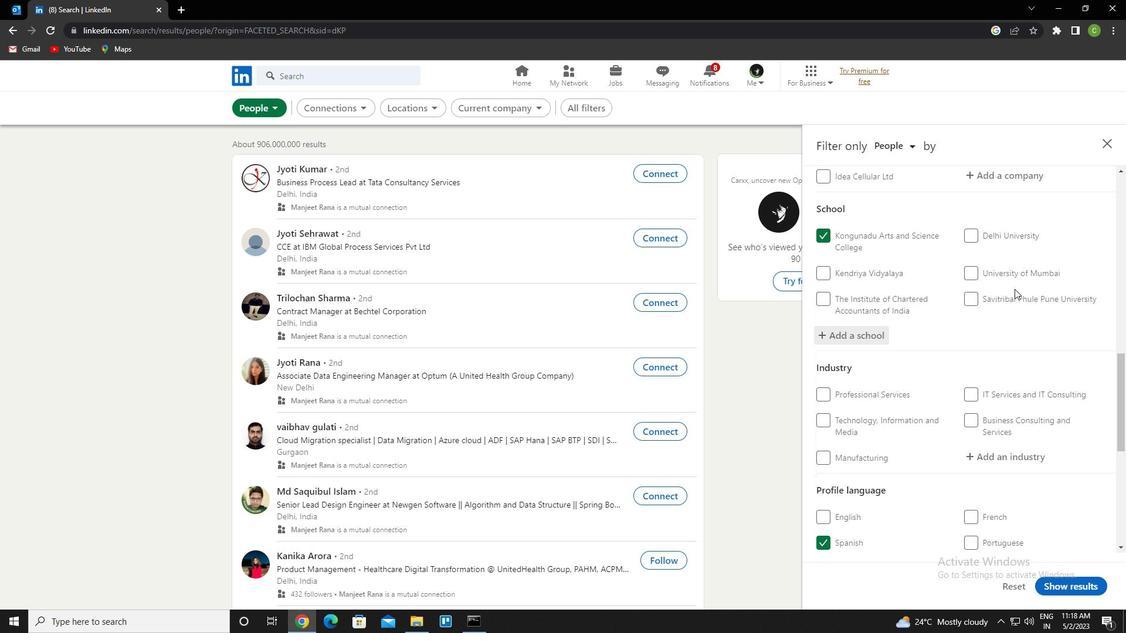 
Action: Mouse moved to (1009, 283)
Screenshot: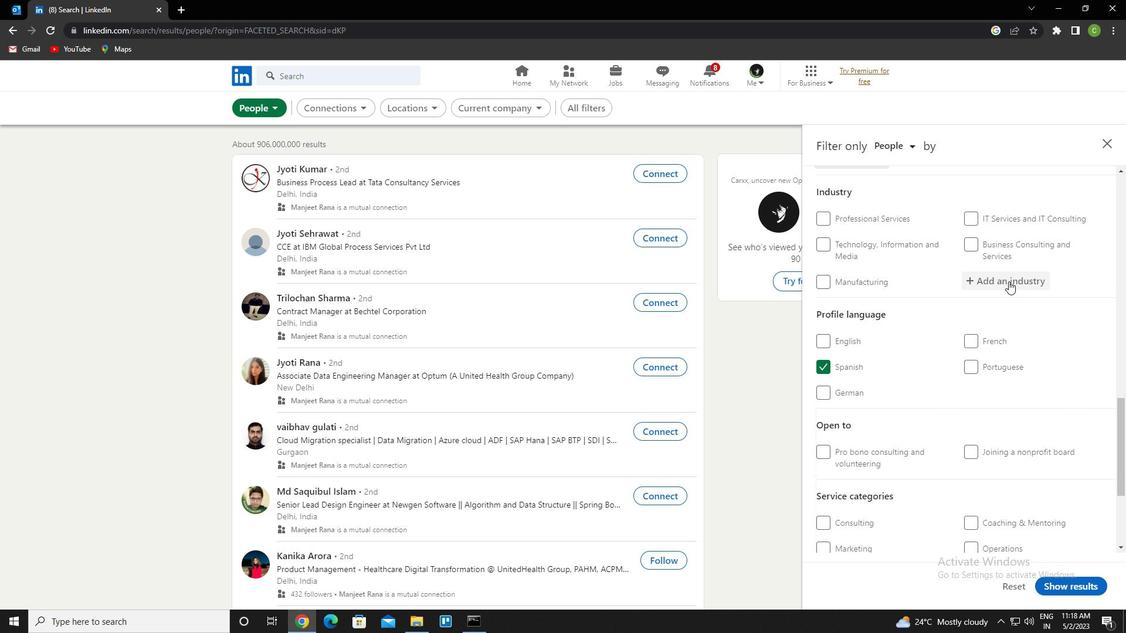 
Action: Mouse pressed left at (1009, 283)
Screenshot: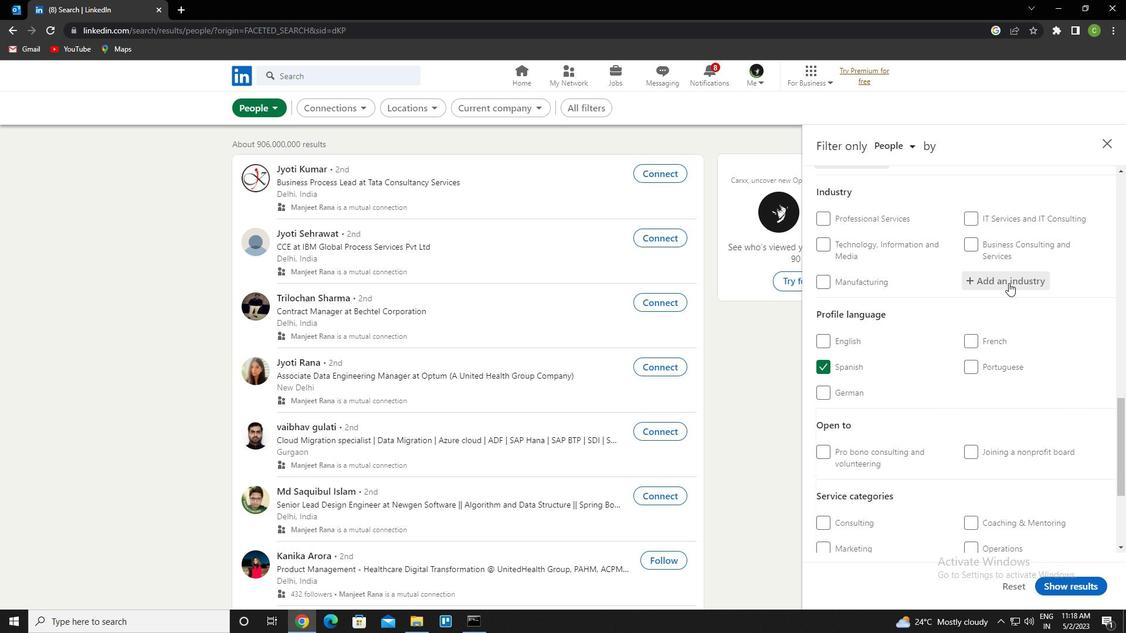 
Action: Key pressed <Key.caps_lock>s<Key.caps_lock>ight<Key.down><Key.enter>
Screenshot: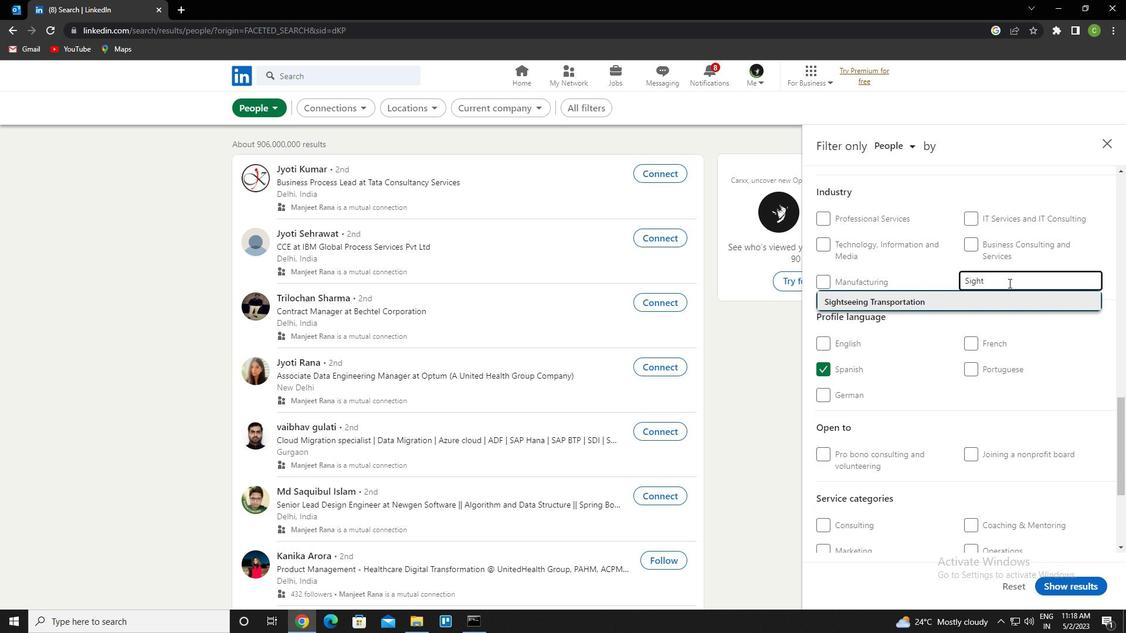 
Action: Mouse scrolled (1009, 282) with delta (0, 0)
Screenshot: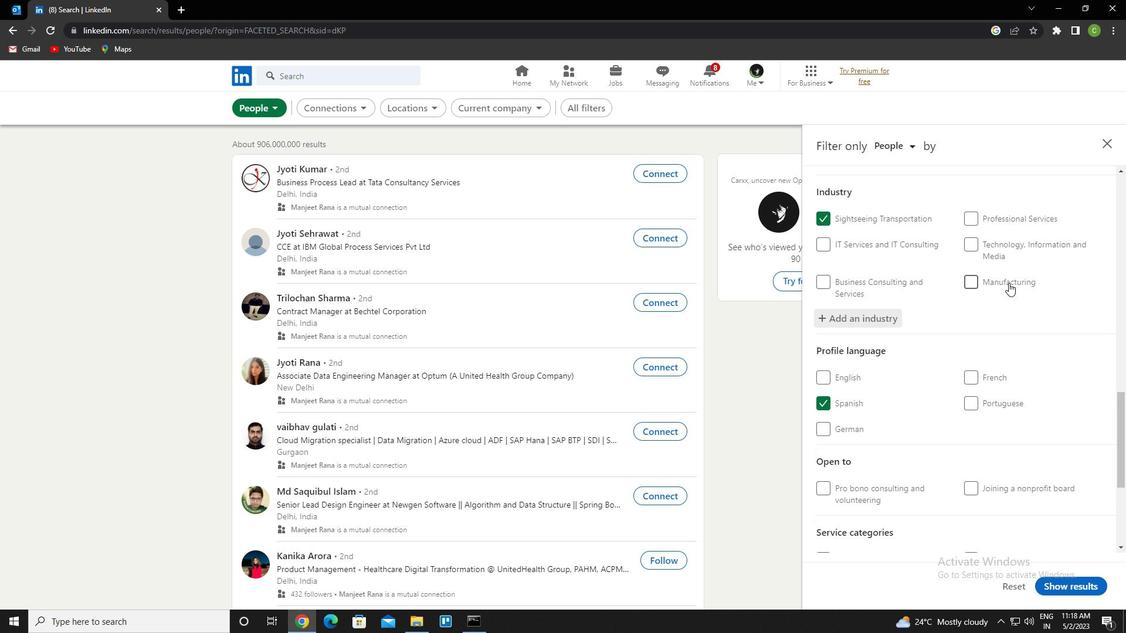 
Action: Mouse scrolled (1009, 282) with delta (0, 0)
Screenshot: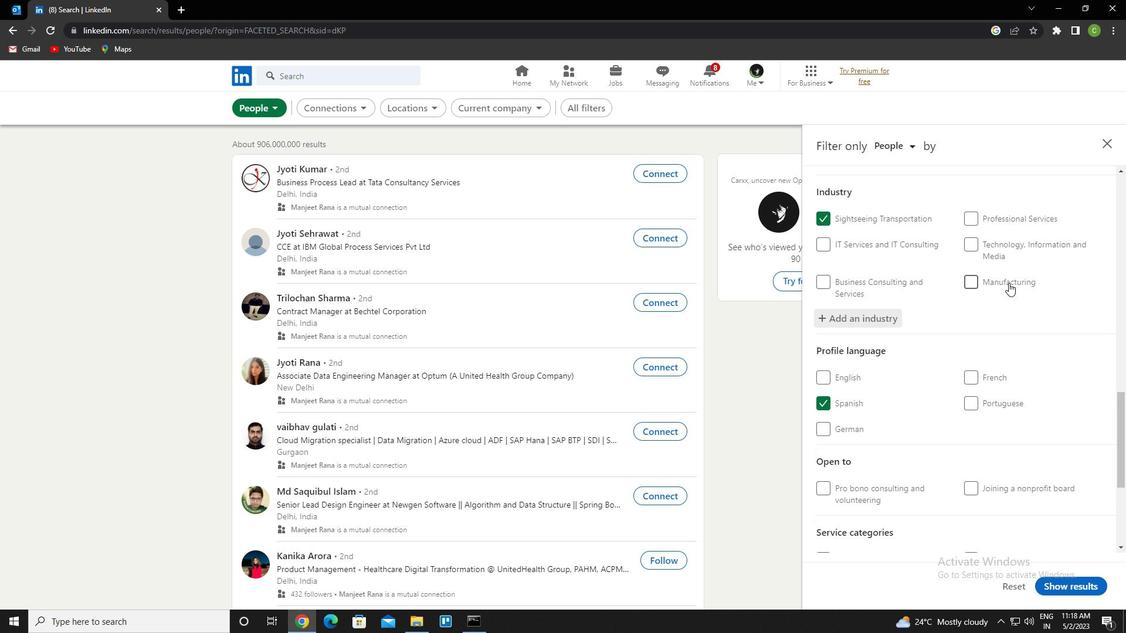 
Action: Mouse scrolled (1009, 282) with delta (0, 0)
Screenshot: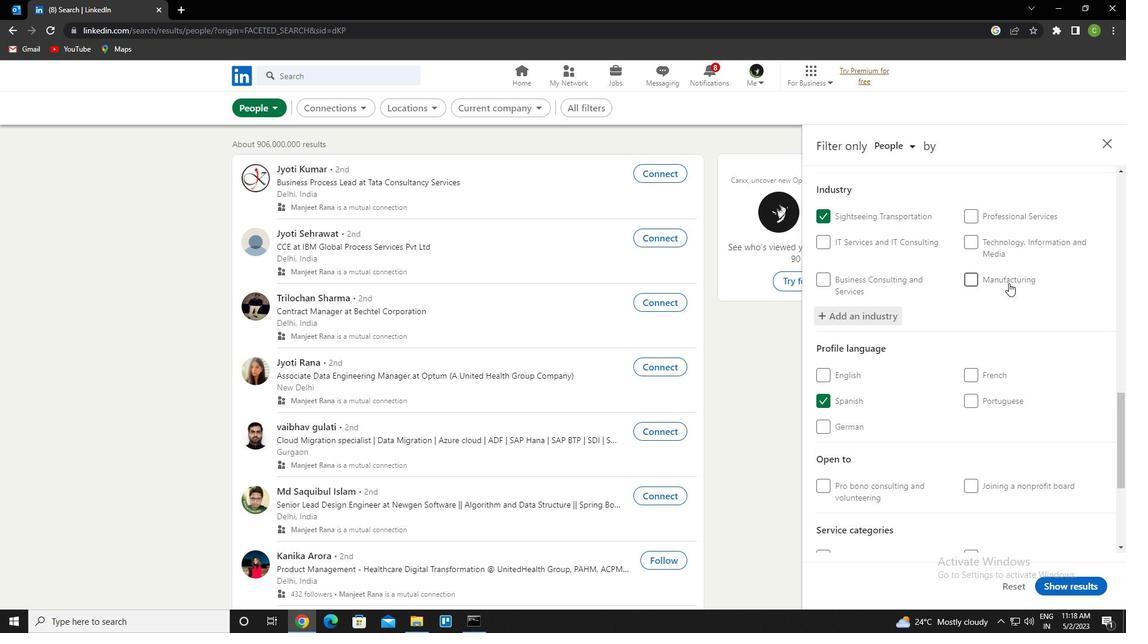 
Action: Mouse scrolled (1009, 282) with delta (0, 0)
Screenshot: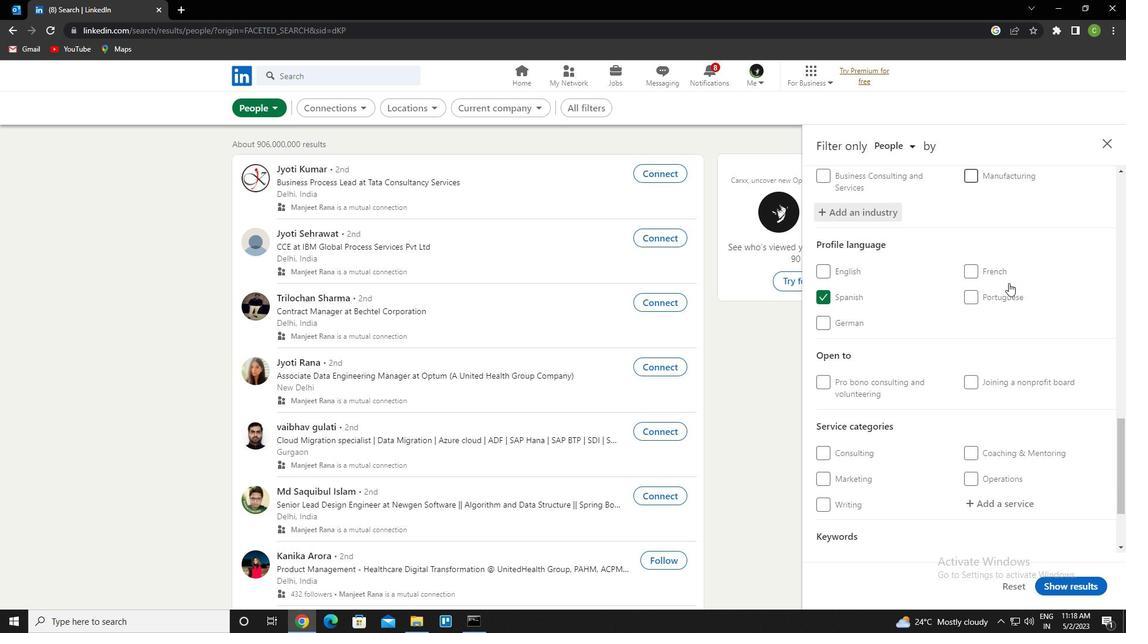 
Action: Mouse scrolled (1009, 282) with delta (0, 0)
Screenshot: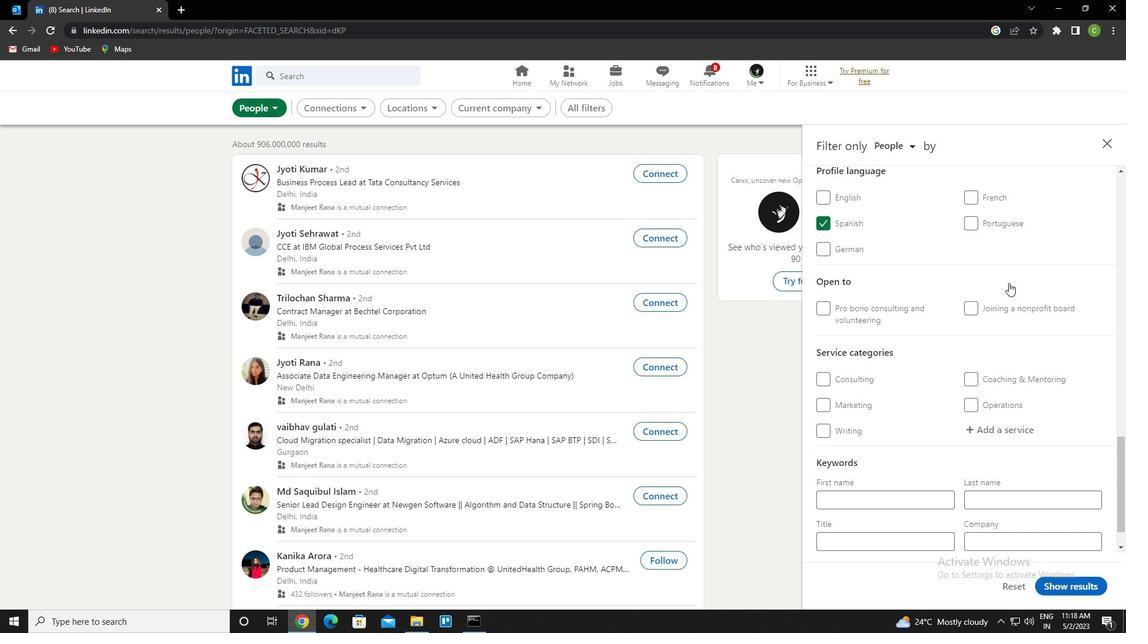 
Action: Mouse moved to (1000, 358)
Screenshot: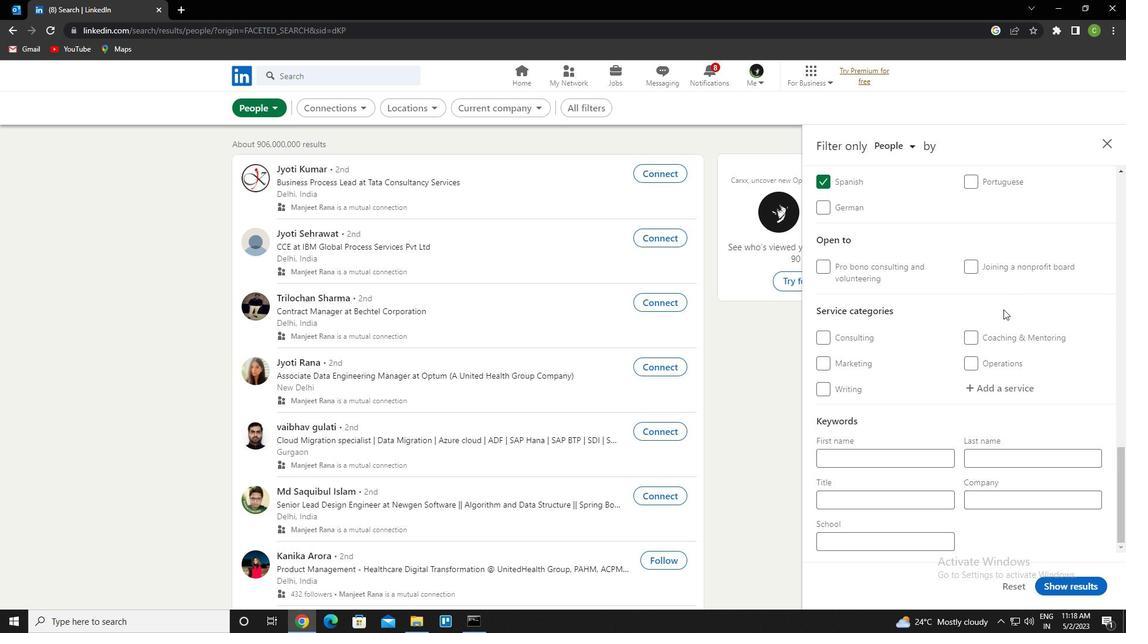 
Action: Mouse scrolled (1000, 357) with delta (0, 0)
Screenshot: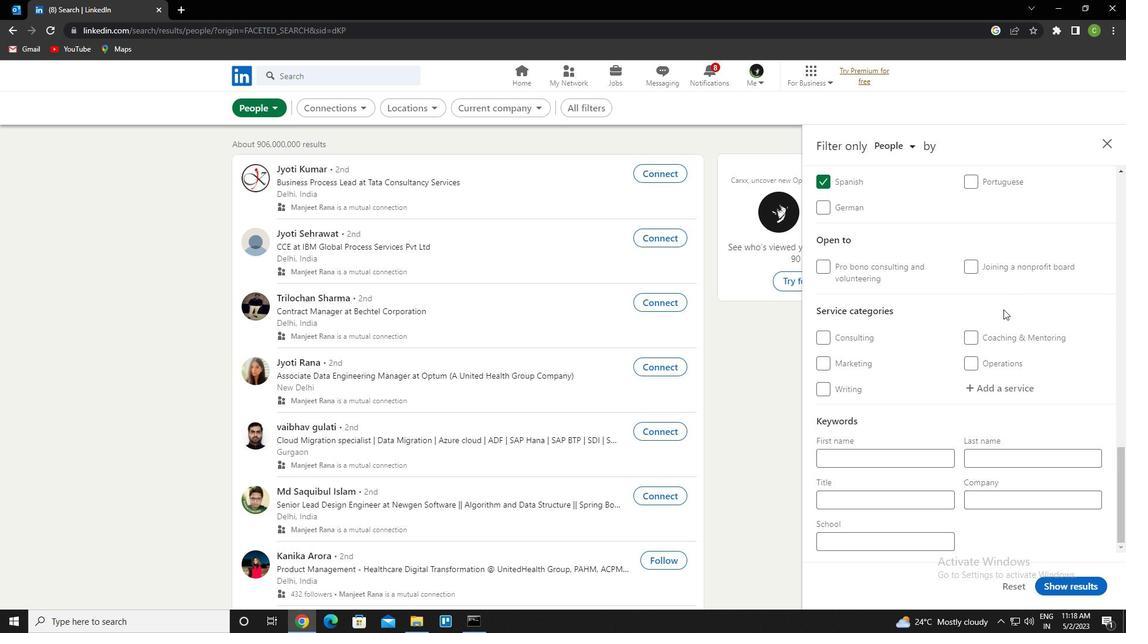
Action: Mouse moved to (1000, 365)
Screenshot: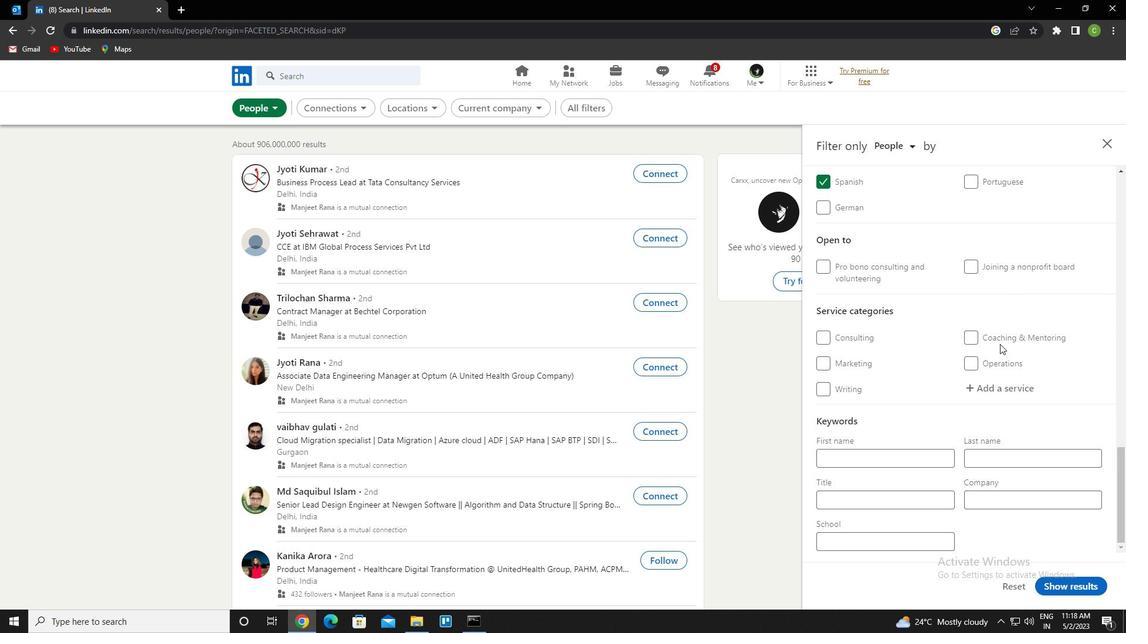 
Action: Mouse scrolled (1000, 365) with delta (0, 0)
Screenshot: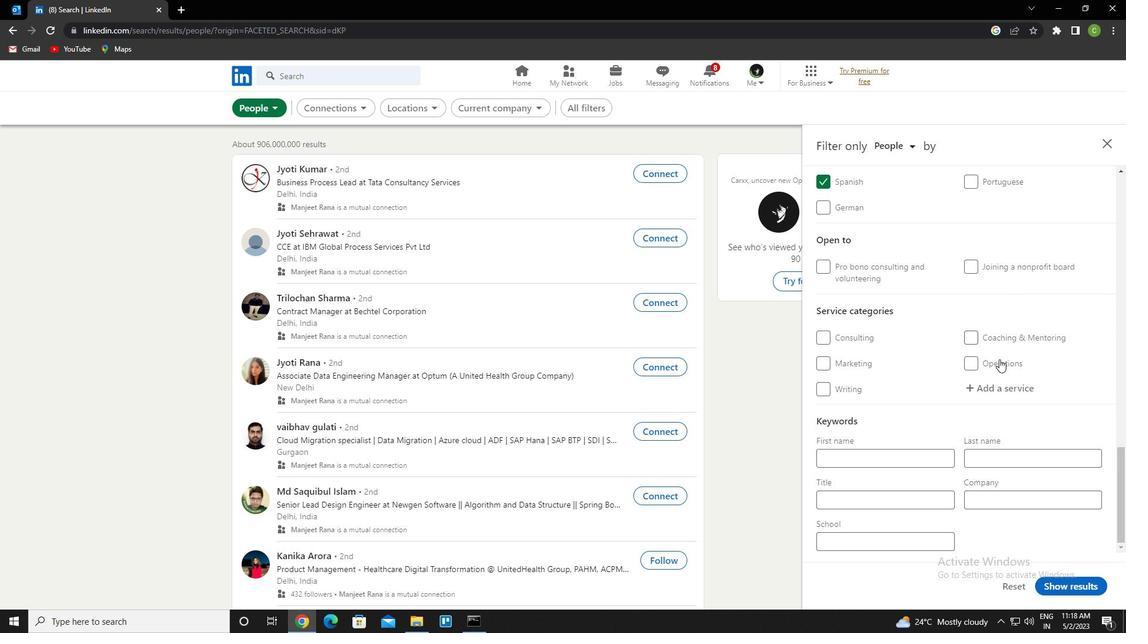 
Action: Mouse scrolled (1000, 365) with delta (0, 0)
Screenshot: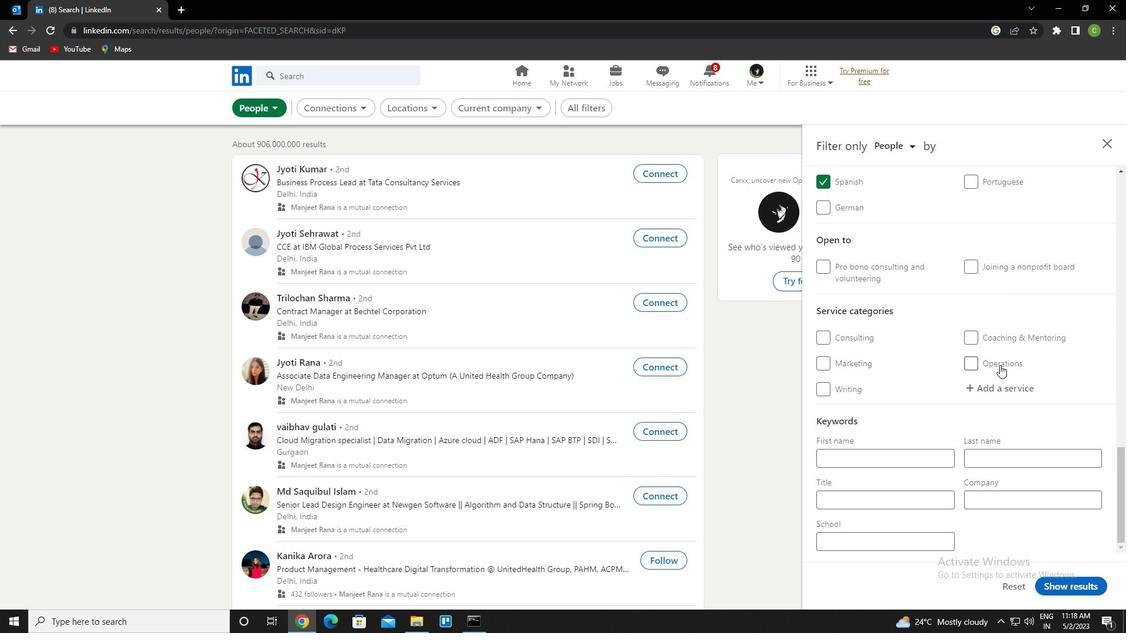 
Action: Mouse moved to (1004, 392)
Screenshot: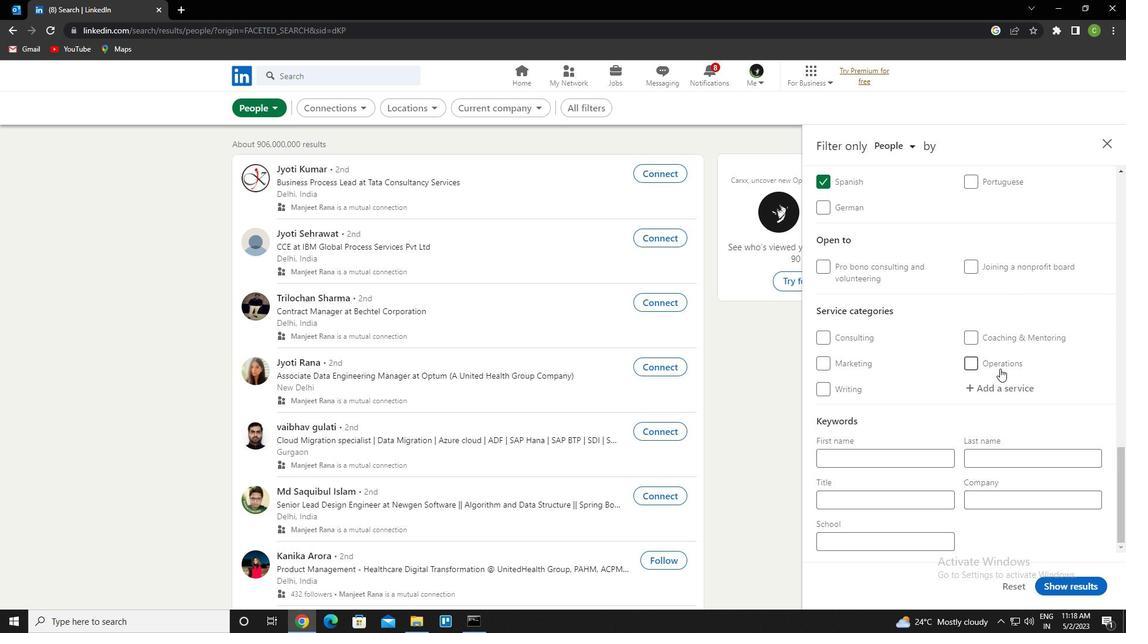 
Action: Mouse pressed left at (1004, 392)
Screenshot: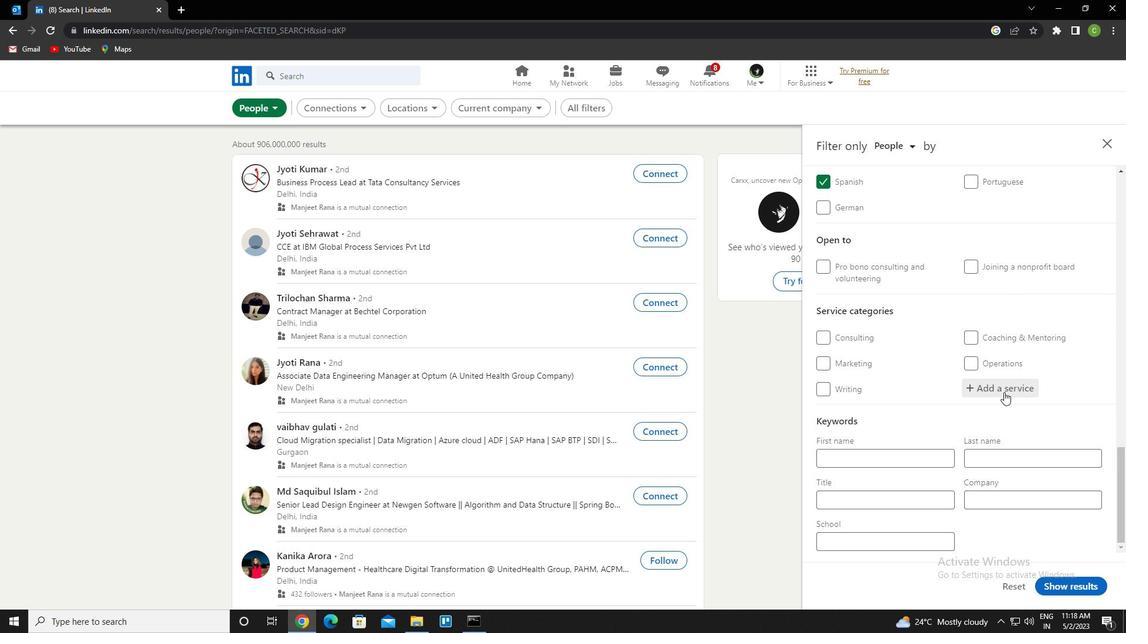 
Action: Key pressed <Key.caps_lock>w<Key.caps_lock>edding<Key.down><Key.enter>
Screenshot: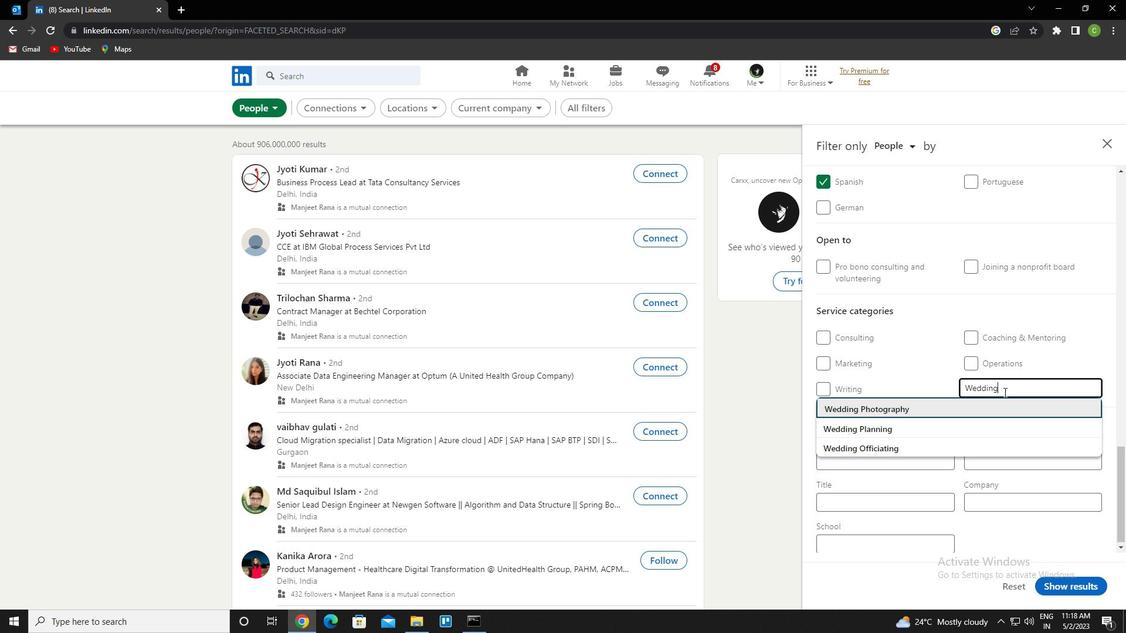 
Action: Mouse scrolled (1004, 392) with delta (0, 0)
Screenshot: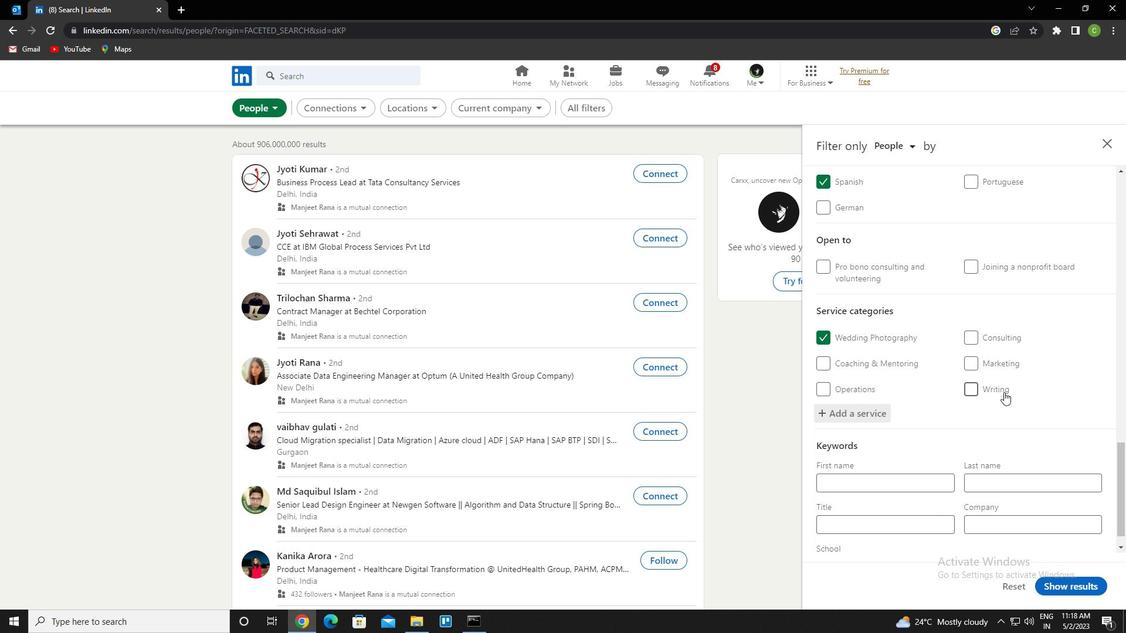 
Action: Mouse scrolled (1004, 392) with delta (0, 0)
Screenshot: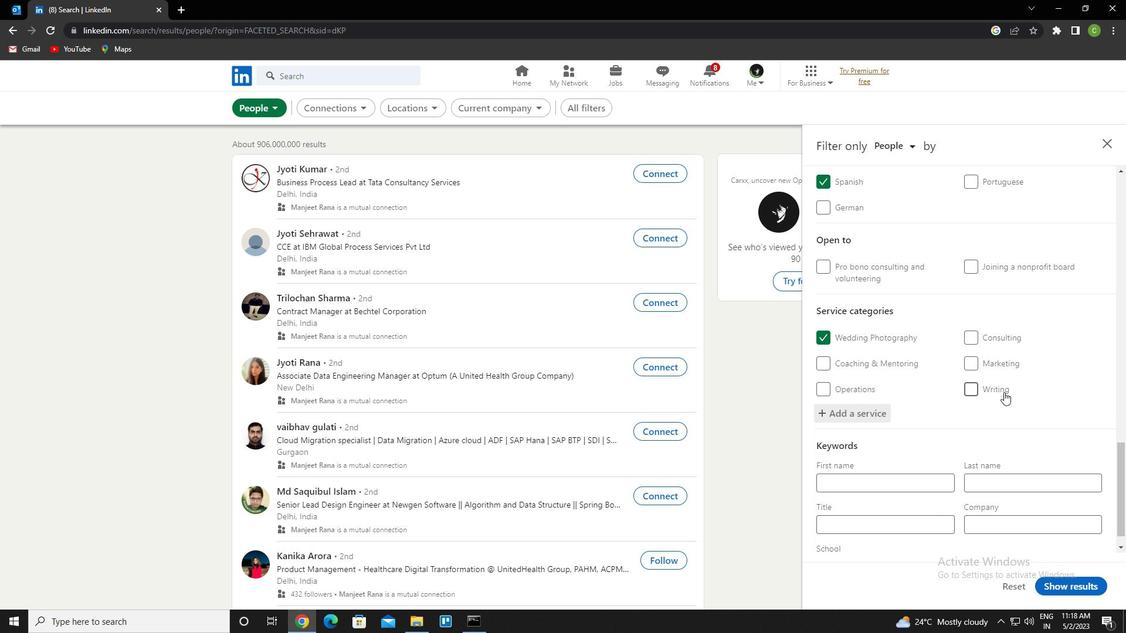 
Action: Mouse scrolled (1004, 392) with delta (0, 0)
Screenshot: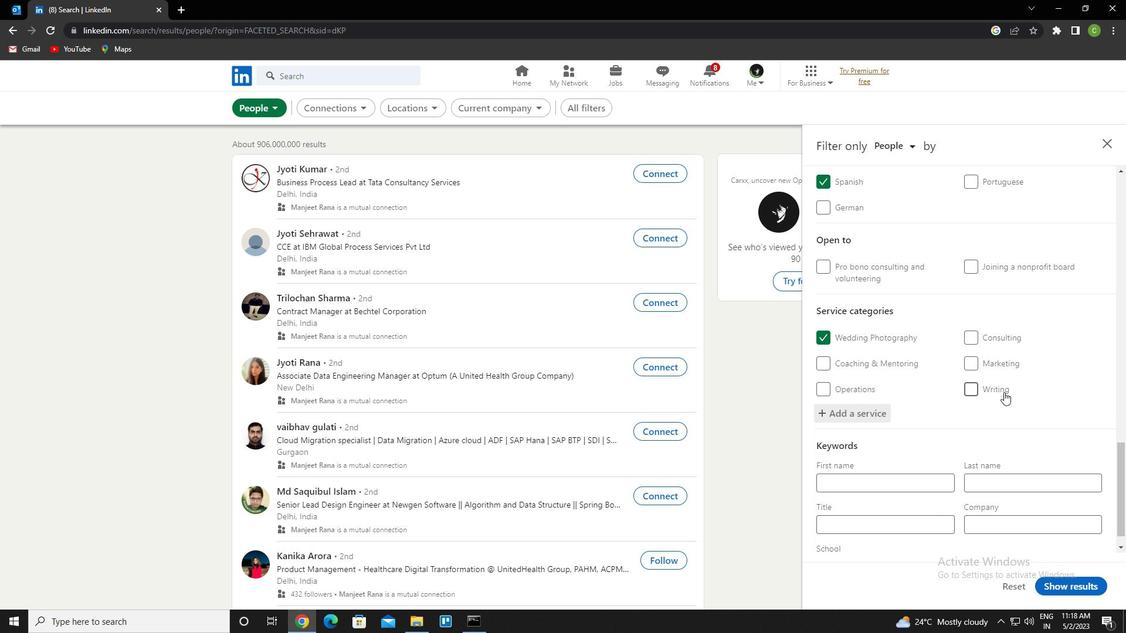 
Action: Mouse scrolled (1004, 392) with delta (0, 0)
Screenshot: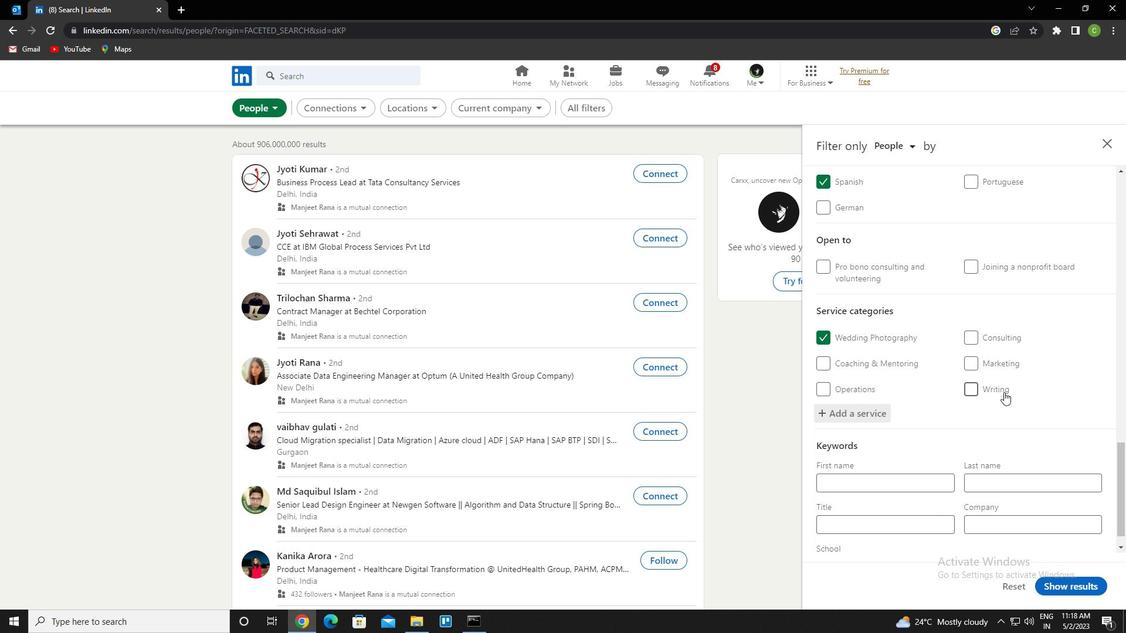 
Action: Mouse scrolled (1004, 392) with delta (0, 0)
Screenshot: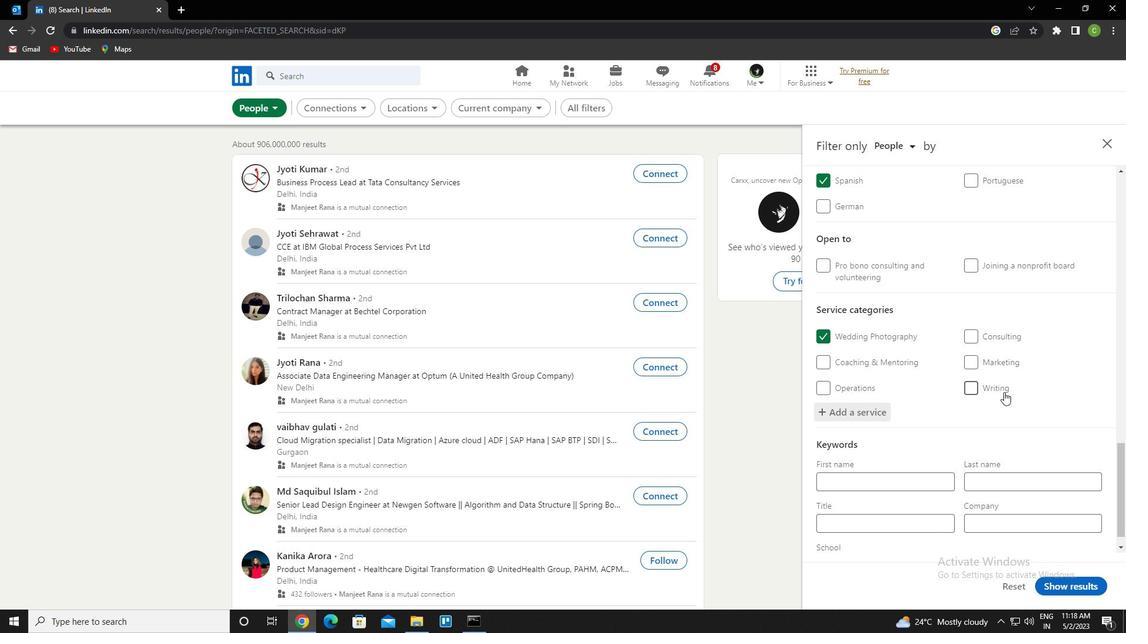 
Action: Mouse scrolled (1004, 392) with delta (0, 0)
Screenshot: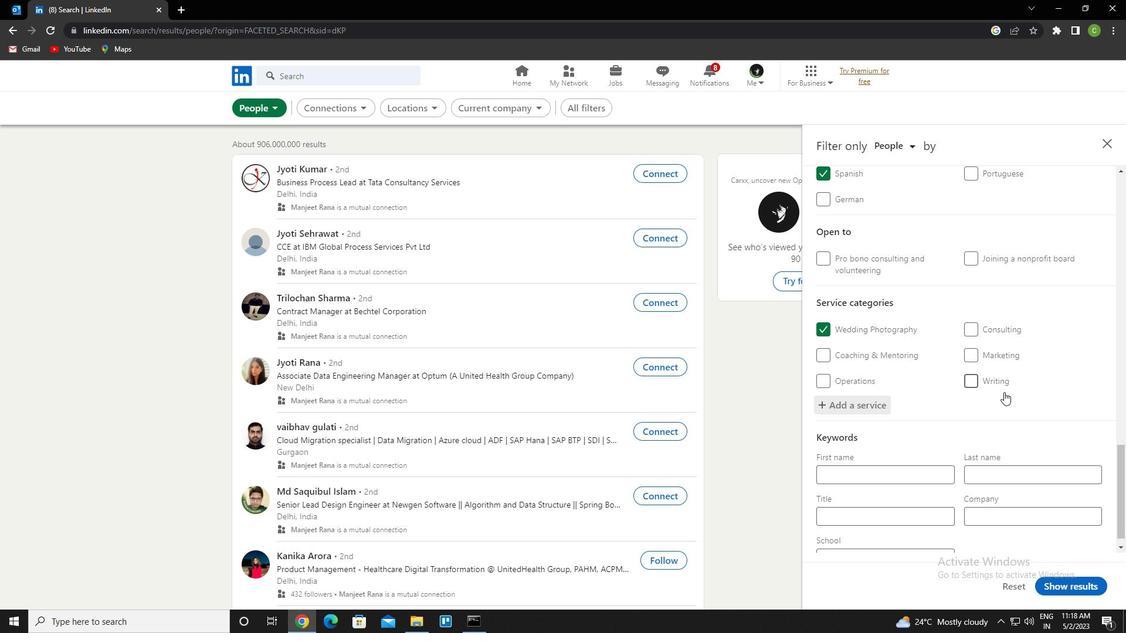 
Action: Mouse moved to (908, 506)
Screenshot: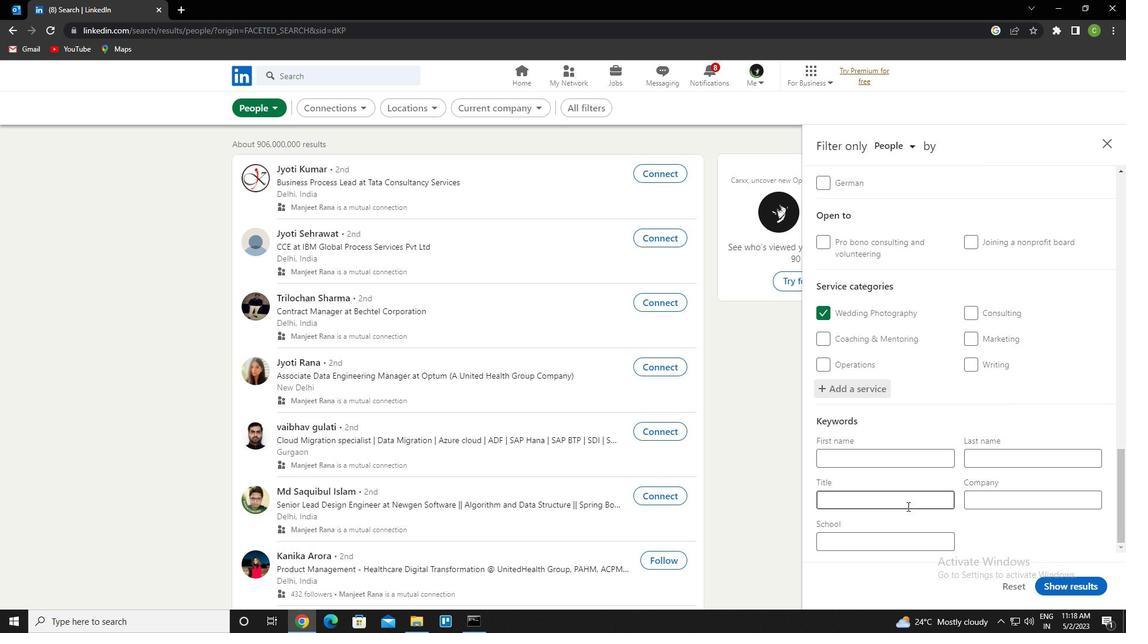 
Action: Mouse pressed left at (908, 506)
Screenshot: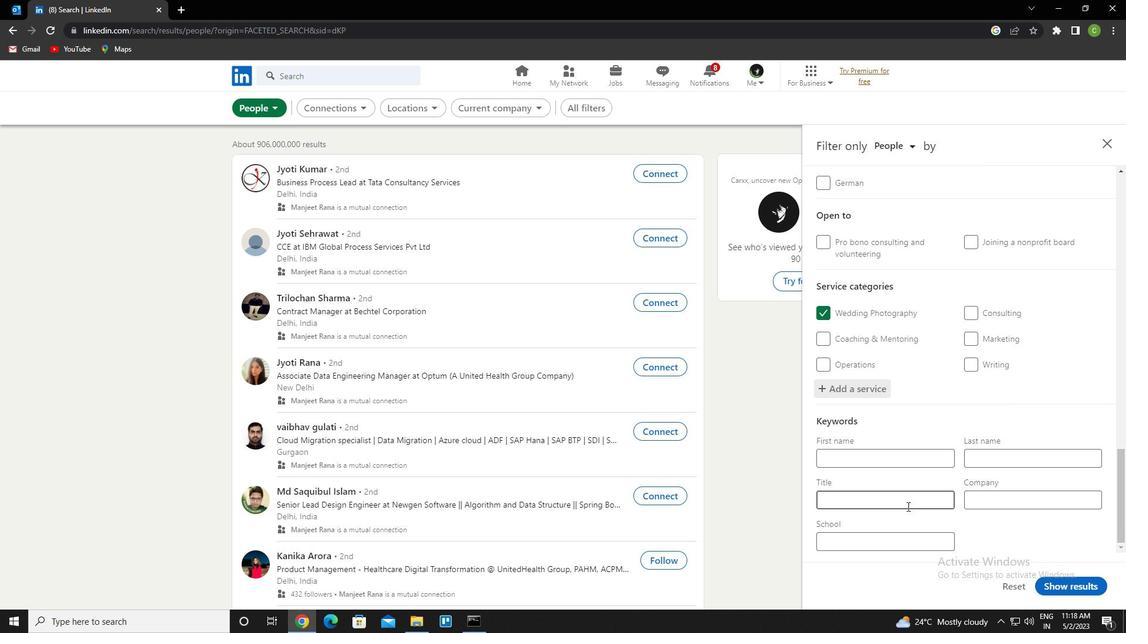 
Action: Key pressed <Key.caps_lock>c<Key.caps_lock>ivil<Key.space><Key.caps_lock>e<Key.caps_lock>ngineering
Screenshot: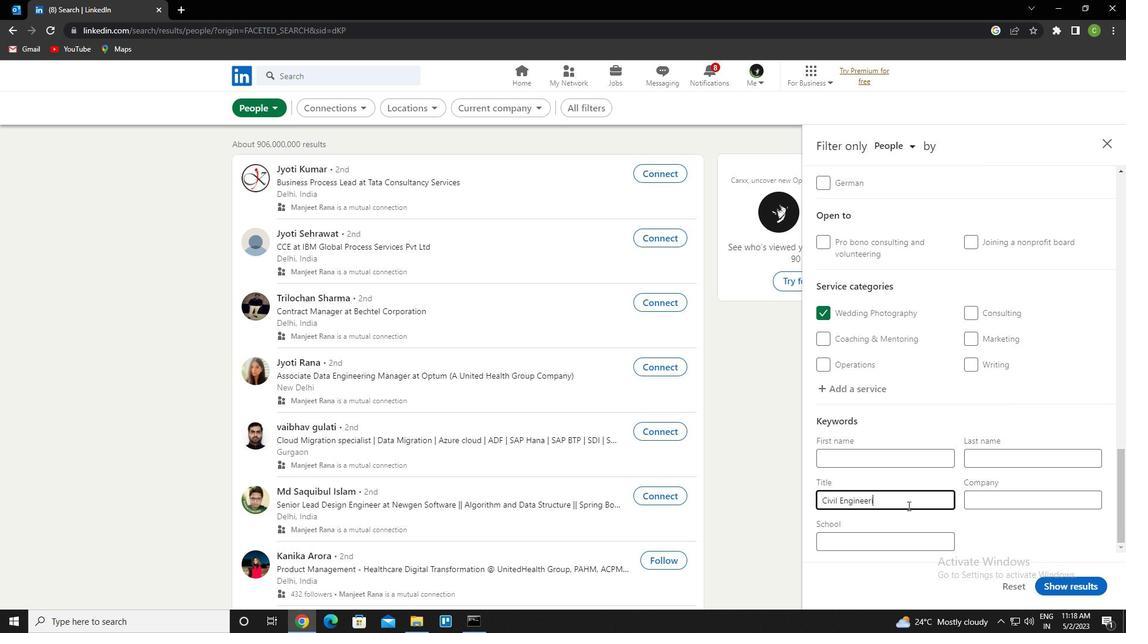 
Action: Mouse moved to (953, 513)
Screenshot: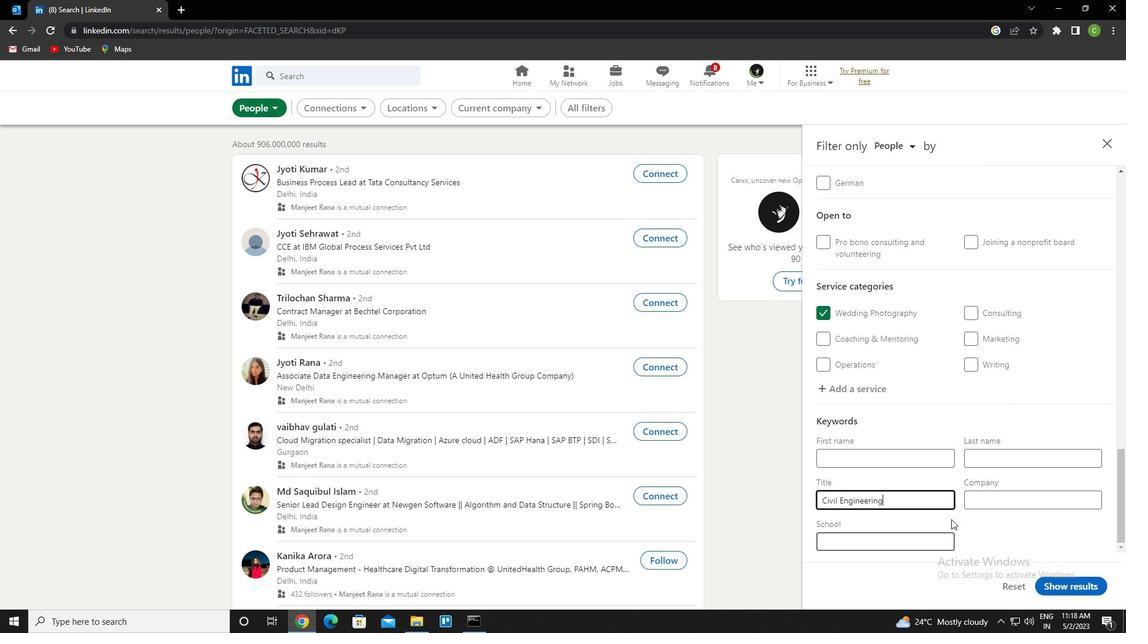 
Action: Key pressed <Key.backspace><Key.backspace><Key.backspace>
Screenshot: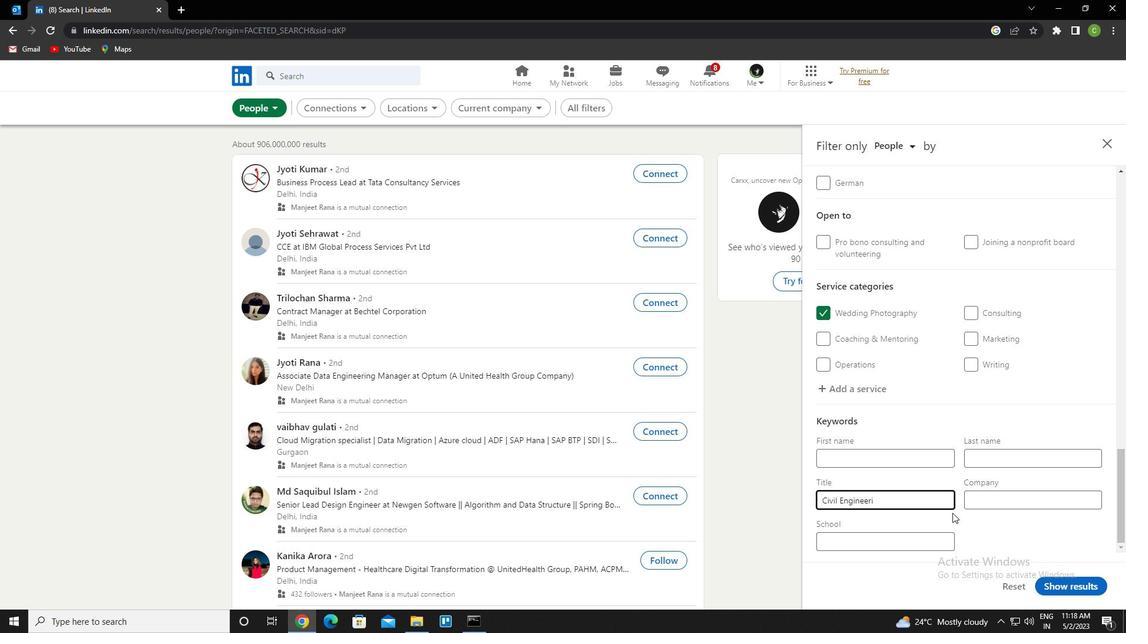 
Action: Mouse moved to (1078, 591)
Screenshot: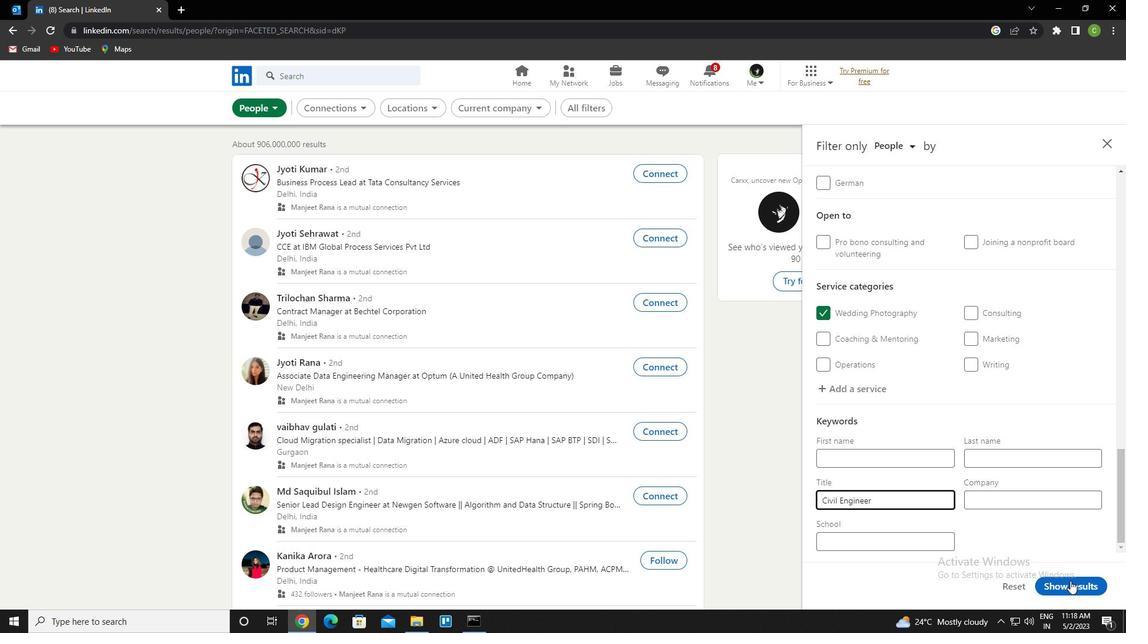 
Action: Mouse pressed left at (1078, 591)
Screenshot: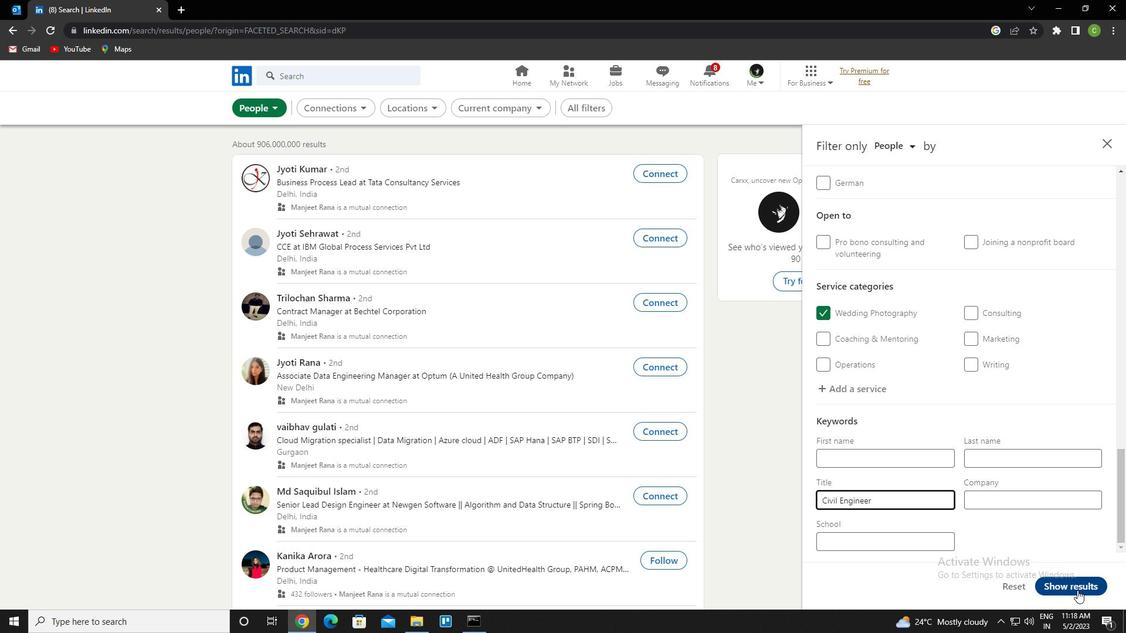 
Action: Mouse moved to (421, 603)
Screenshot: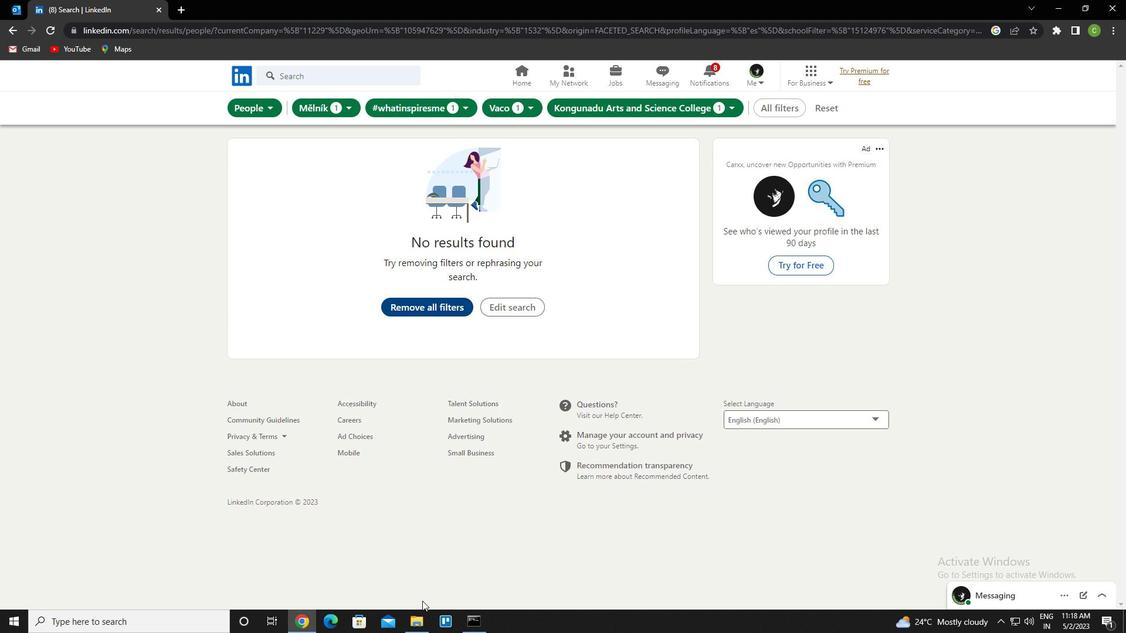 
